 Task: Add a condition where "Hours since requester update Is Twenty" in unsolved tickets in your groups.
Action: Mouse moved to (154, 516)
Screenshot: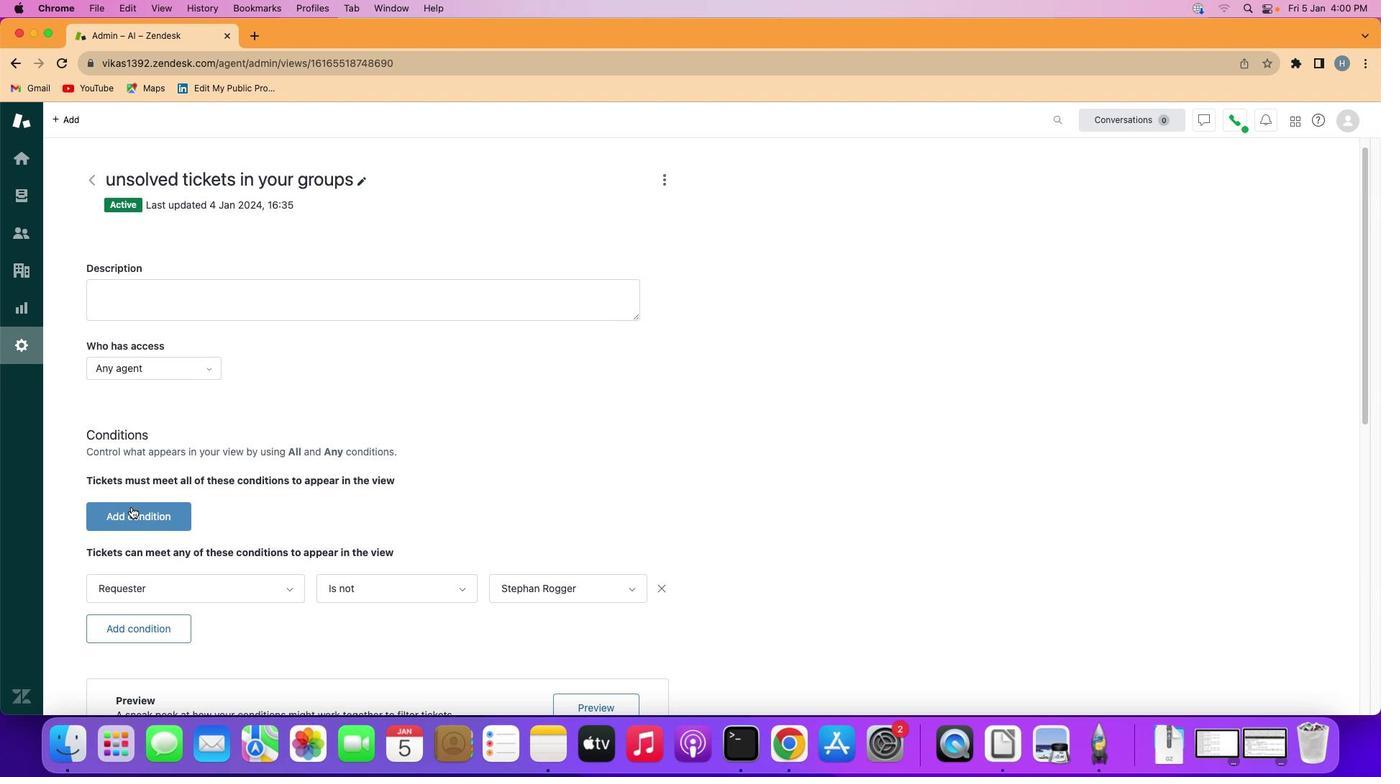 
Action: Mouse pressed left at (154, 516)
Screenshot: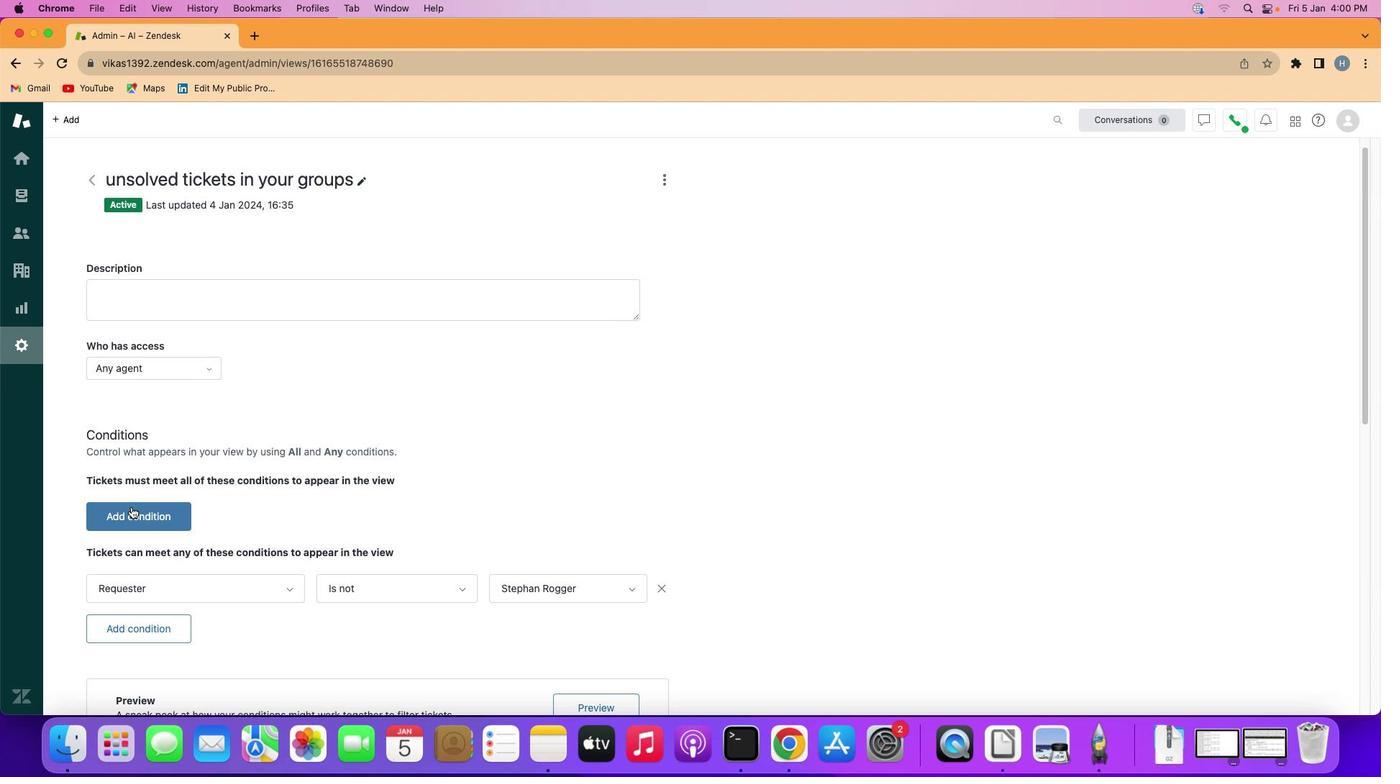 
Action: Mouse moved to (166, 518)
Screenshot: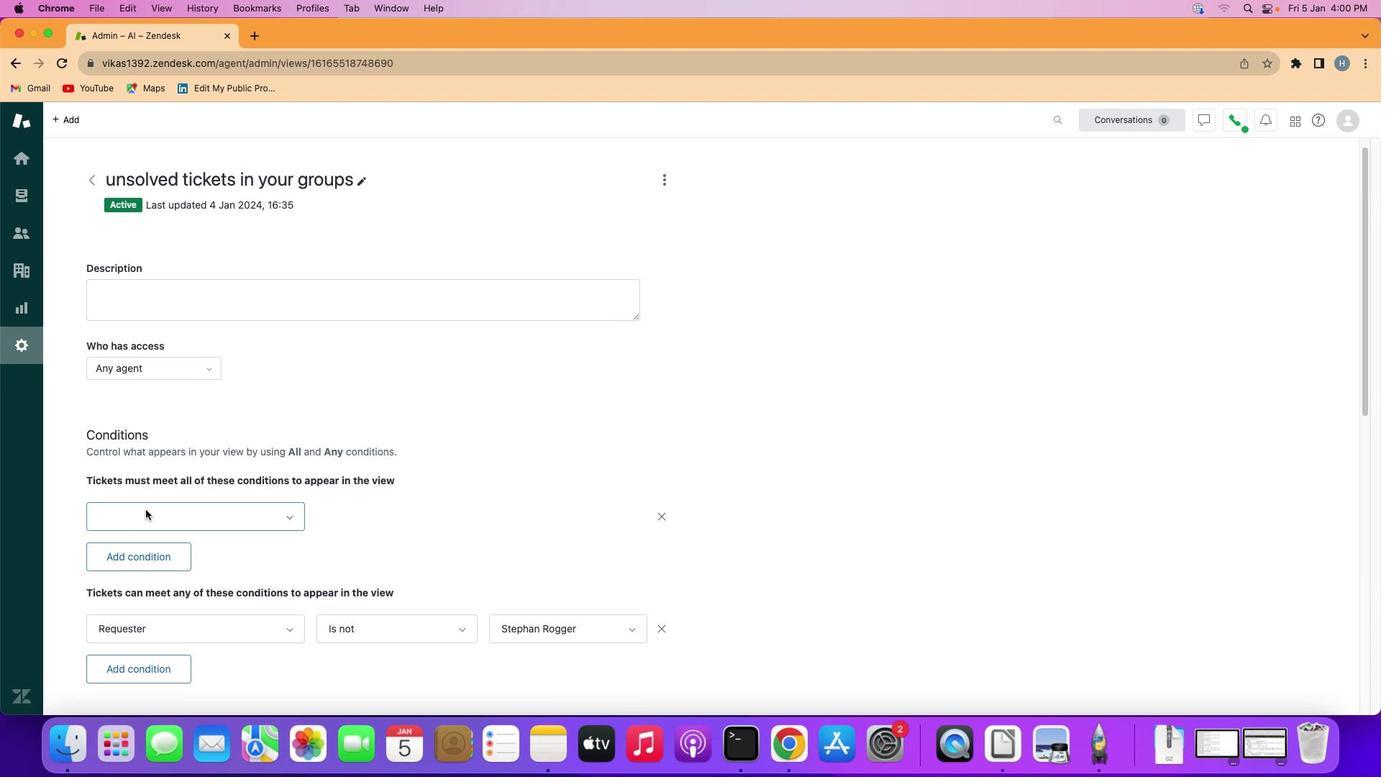 
Action: Mouse pressed left at (166, 518)
Screenshot: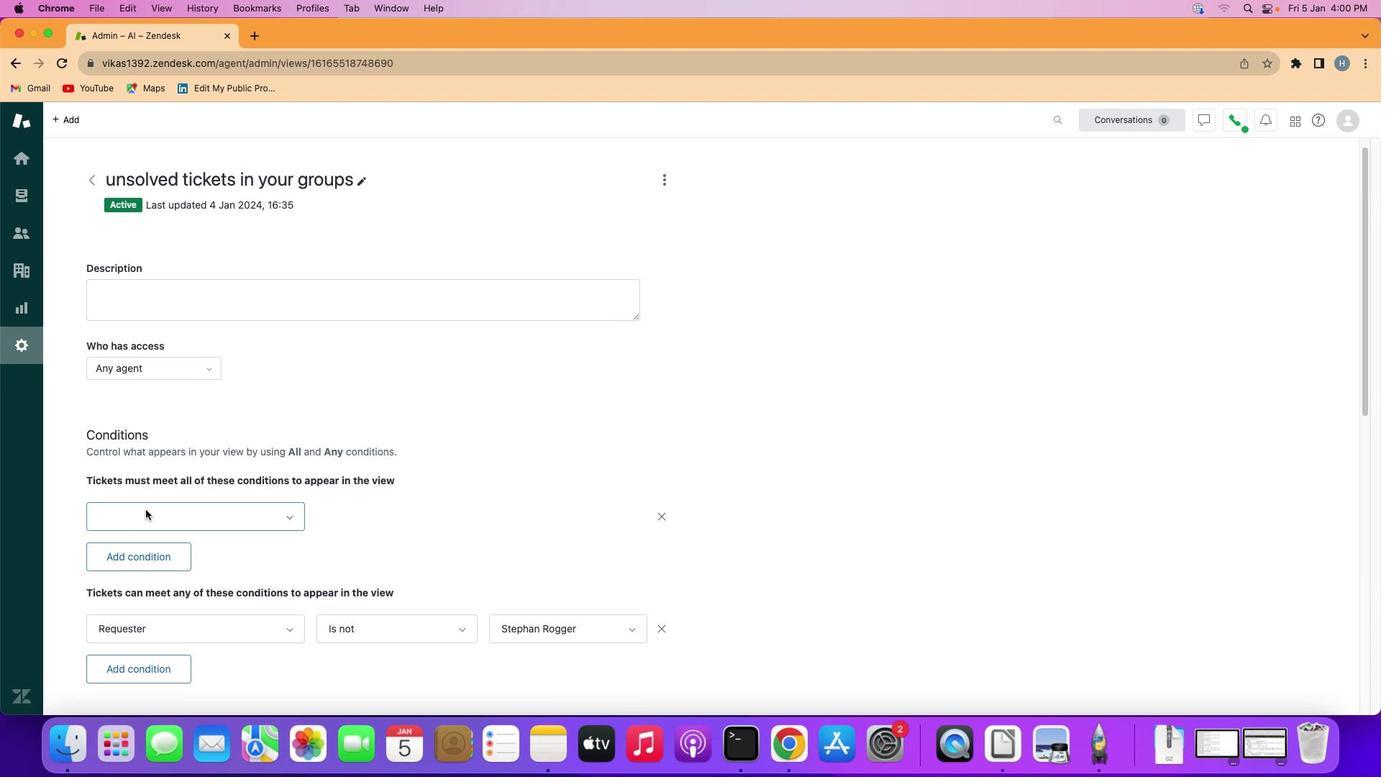 
Action: Mouse moved to (220, 390)
Screenshot: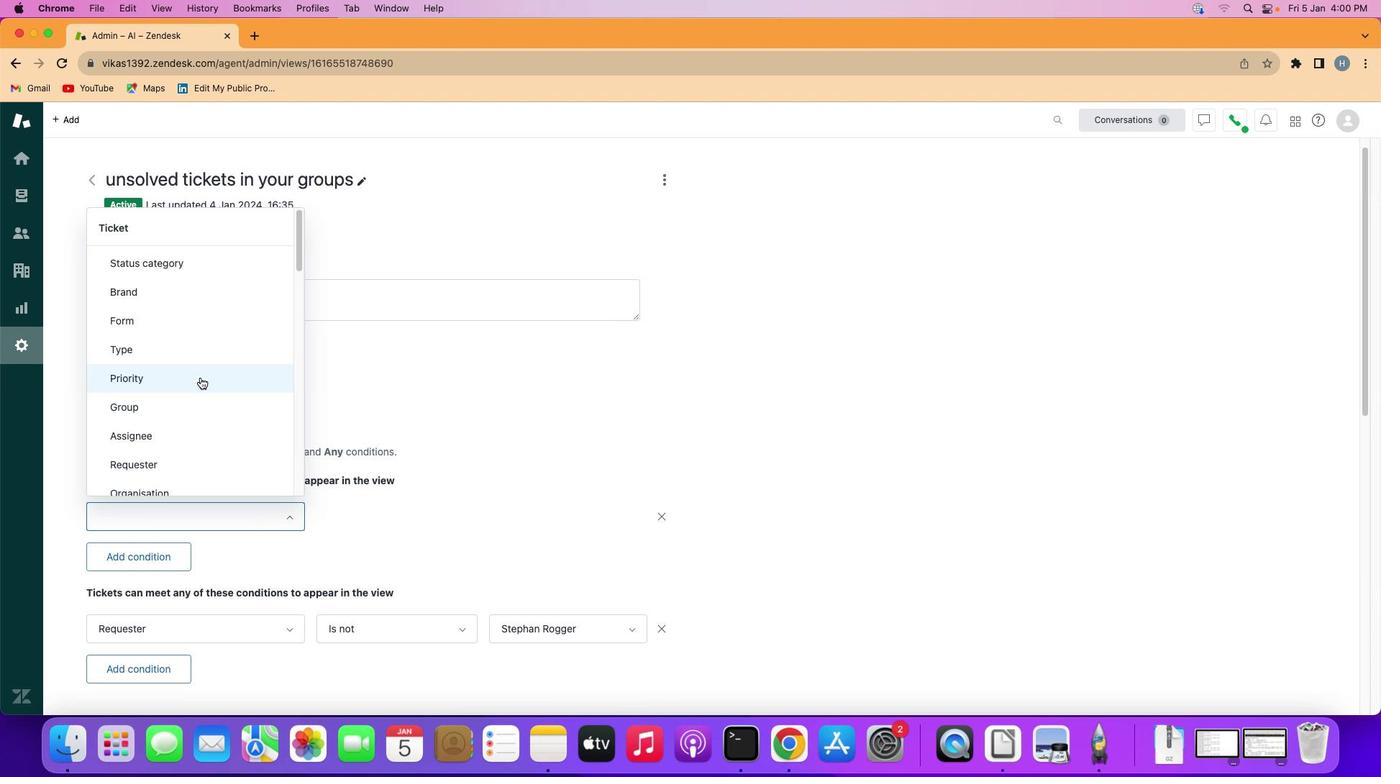 
Action: Mouse scrolled (220, 390) with delta (28, 23)
Screenshot: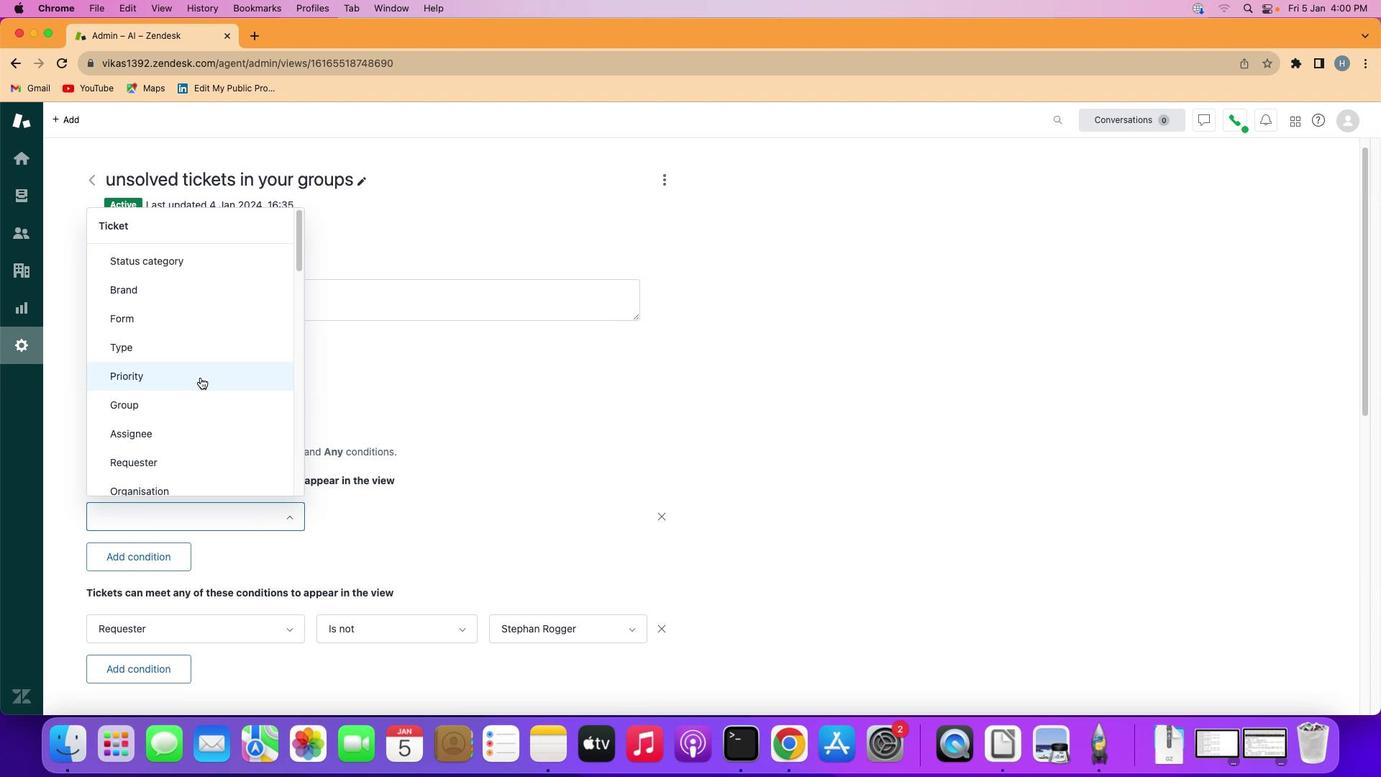 
Action: Mouse scrolled (220, 390) with delta (28, 24)
Screenshot: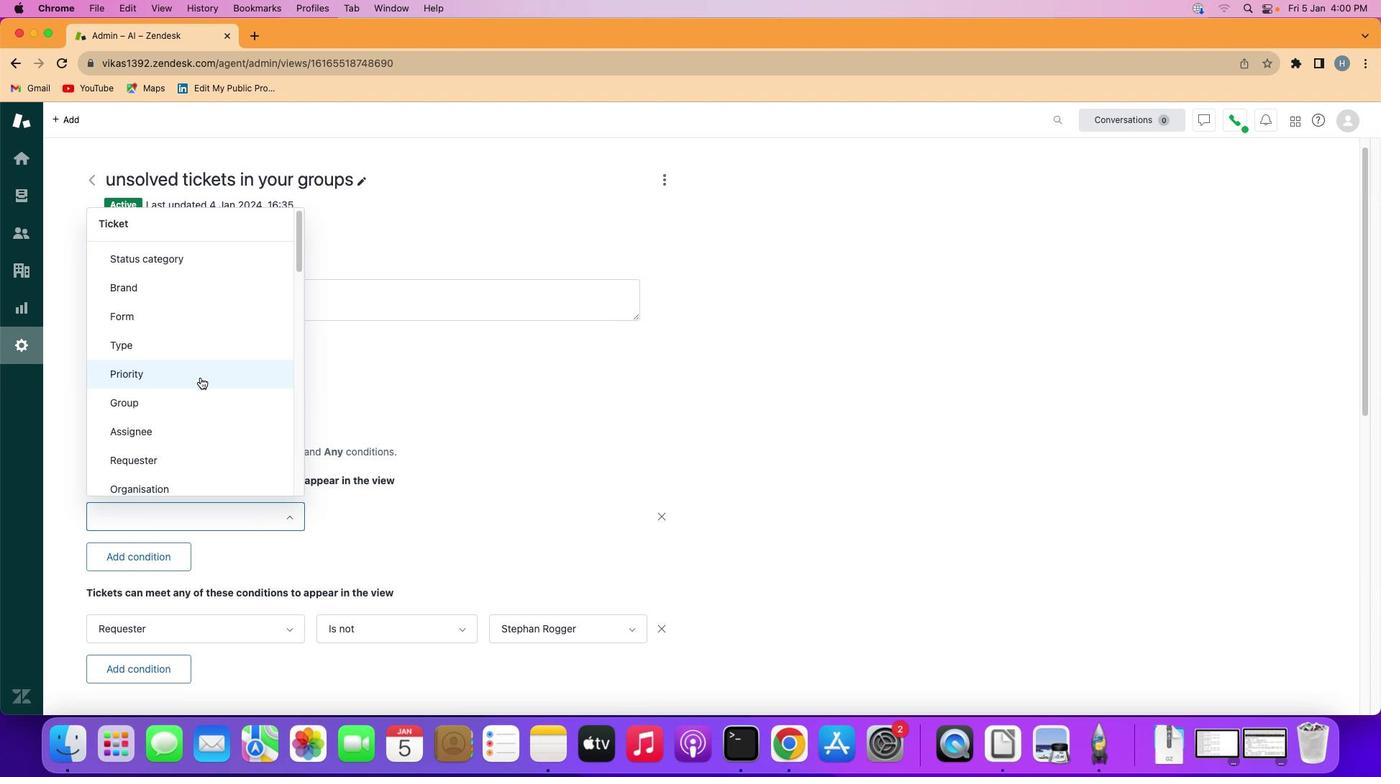 
Action: Mouse scrolled (220, 390) with delta (28, 22)
Screenshot: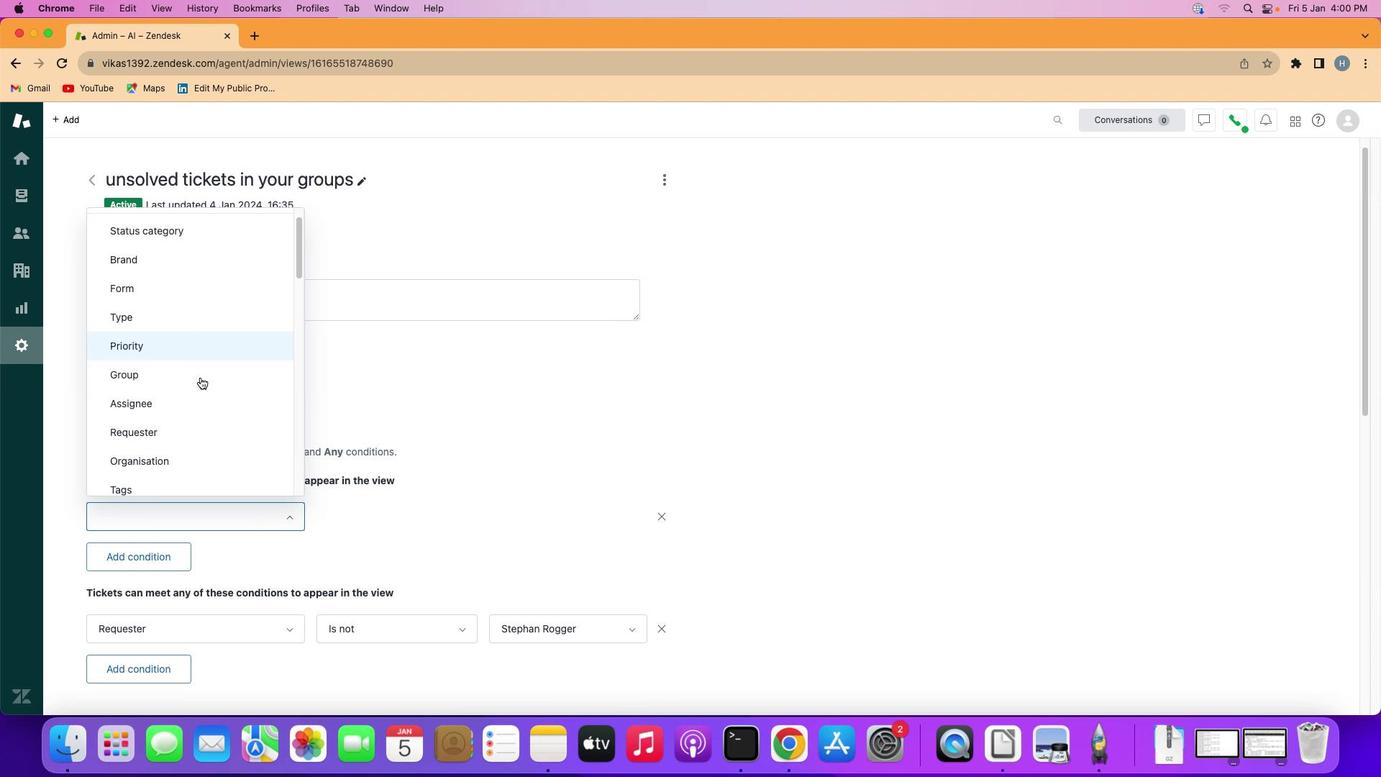 
Action: Mouse scrolled (220, 390) with delta (28, 23)
Screenshot: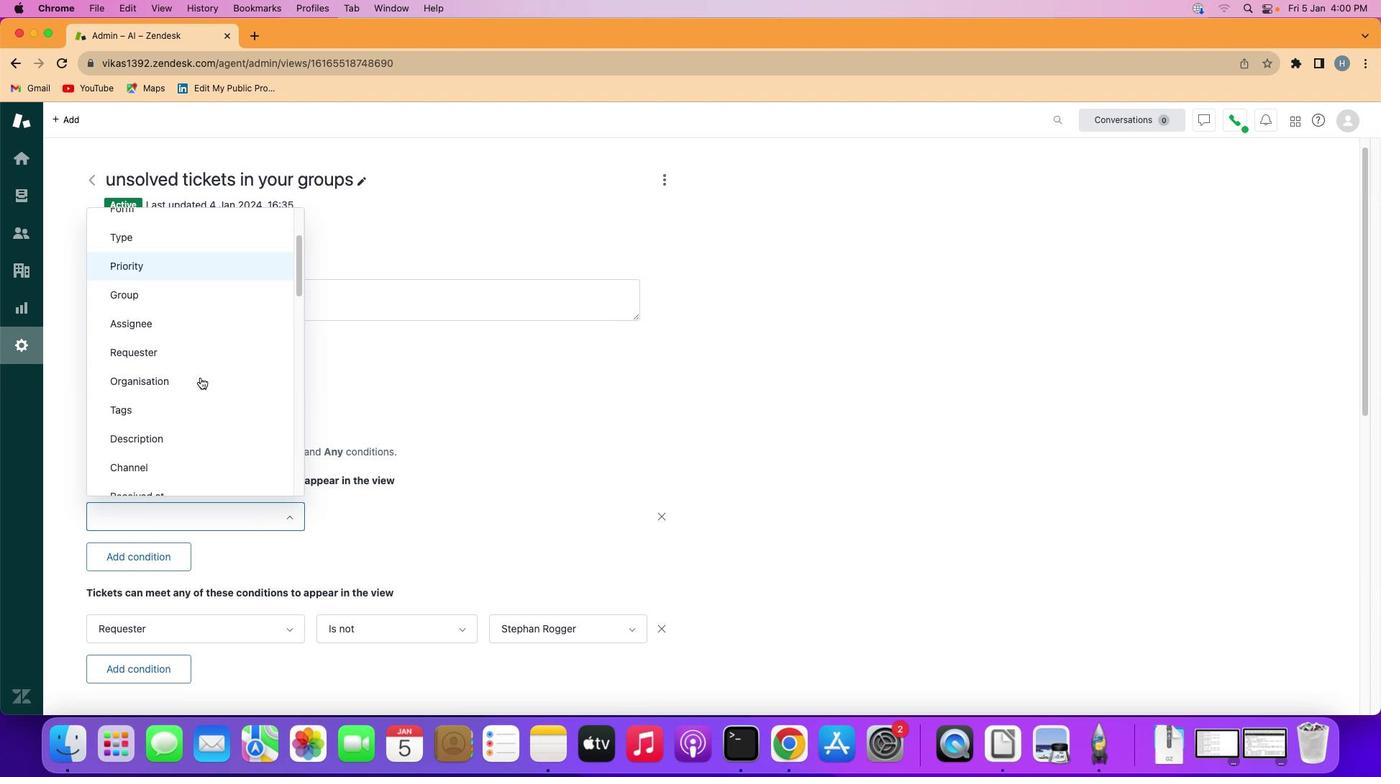 
Action: Mouse scrolled (220, 390) with delta (28, 20)
Screenshot: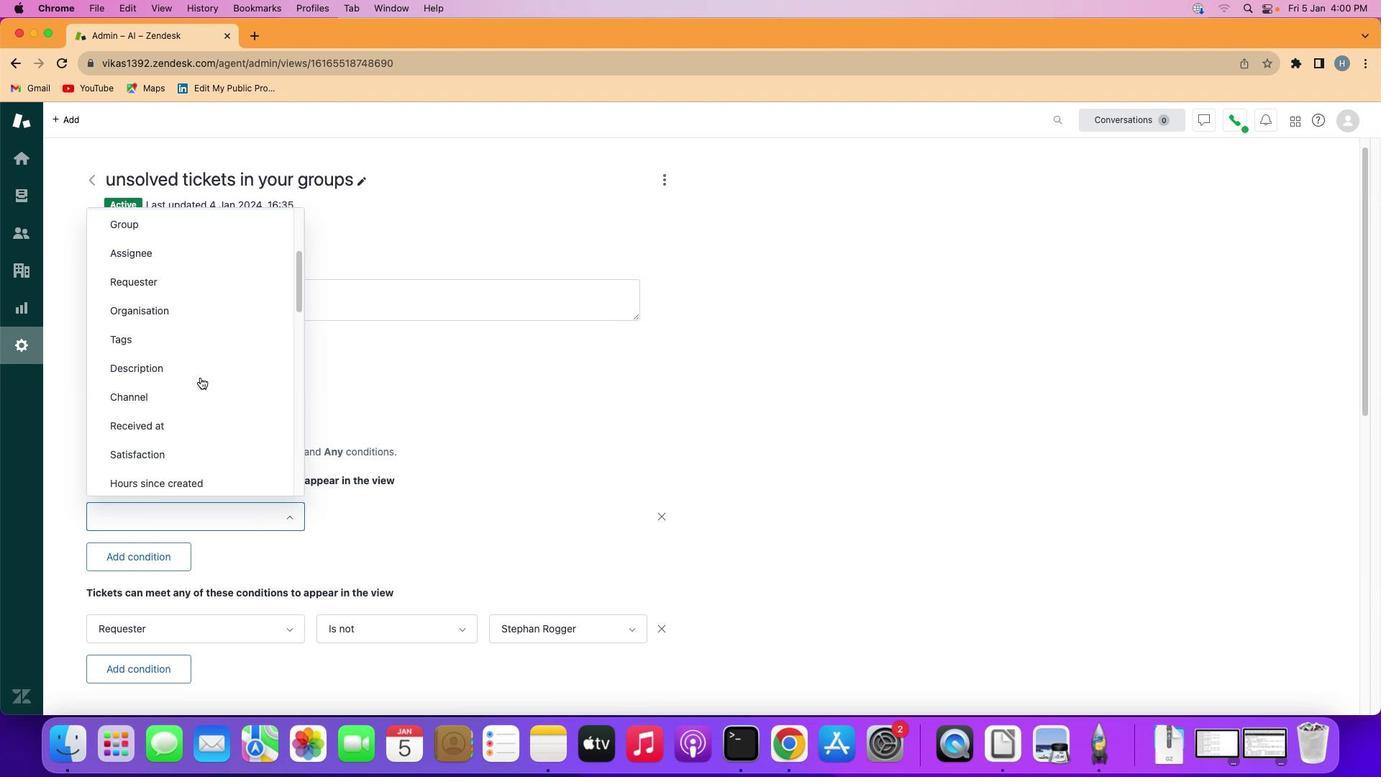 
Action: Mouse scrolled (220, 390) with delta (28, 20)
Screenshot: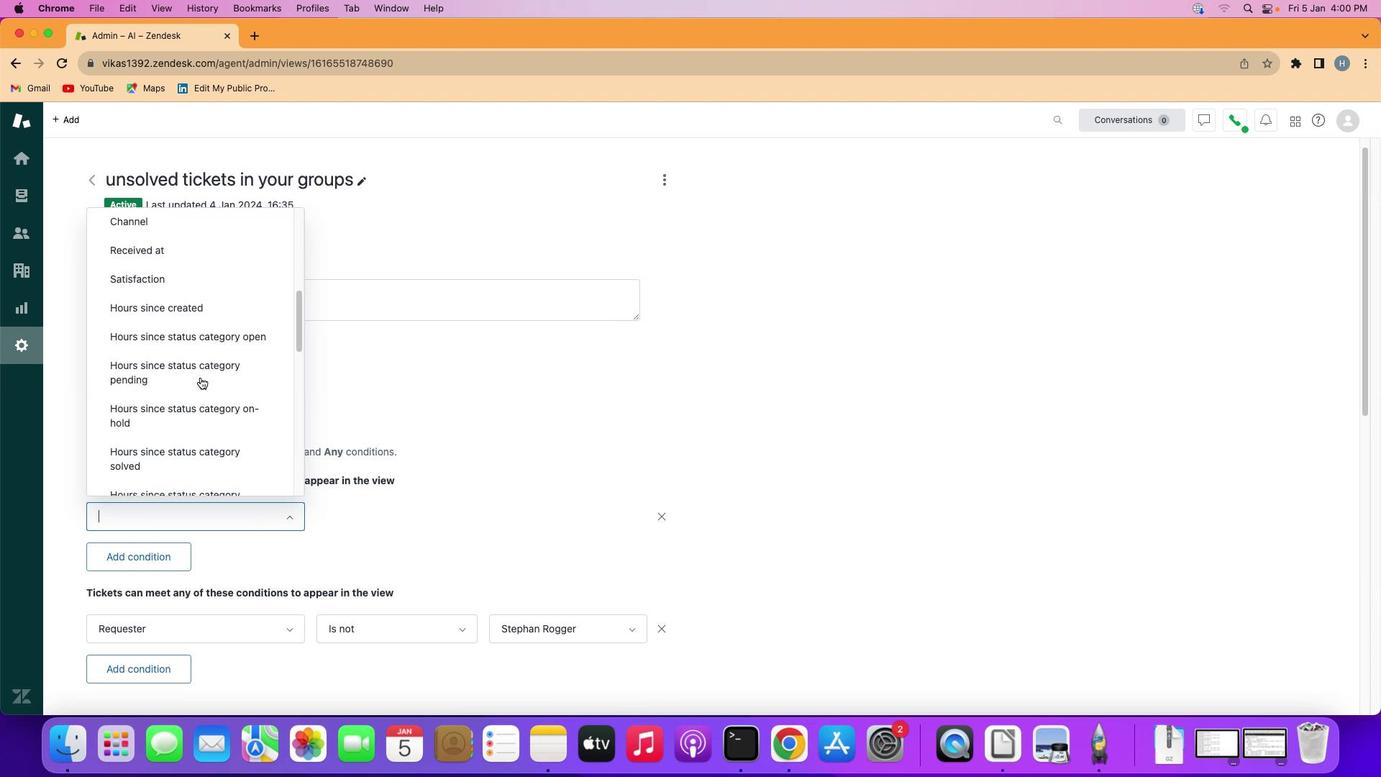 
Action: Mouse moved to (221, 391)
Screenshot: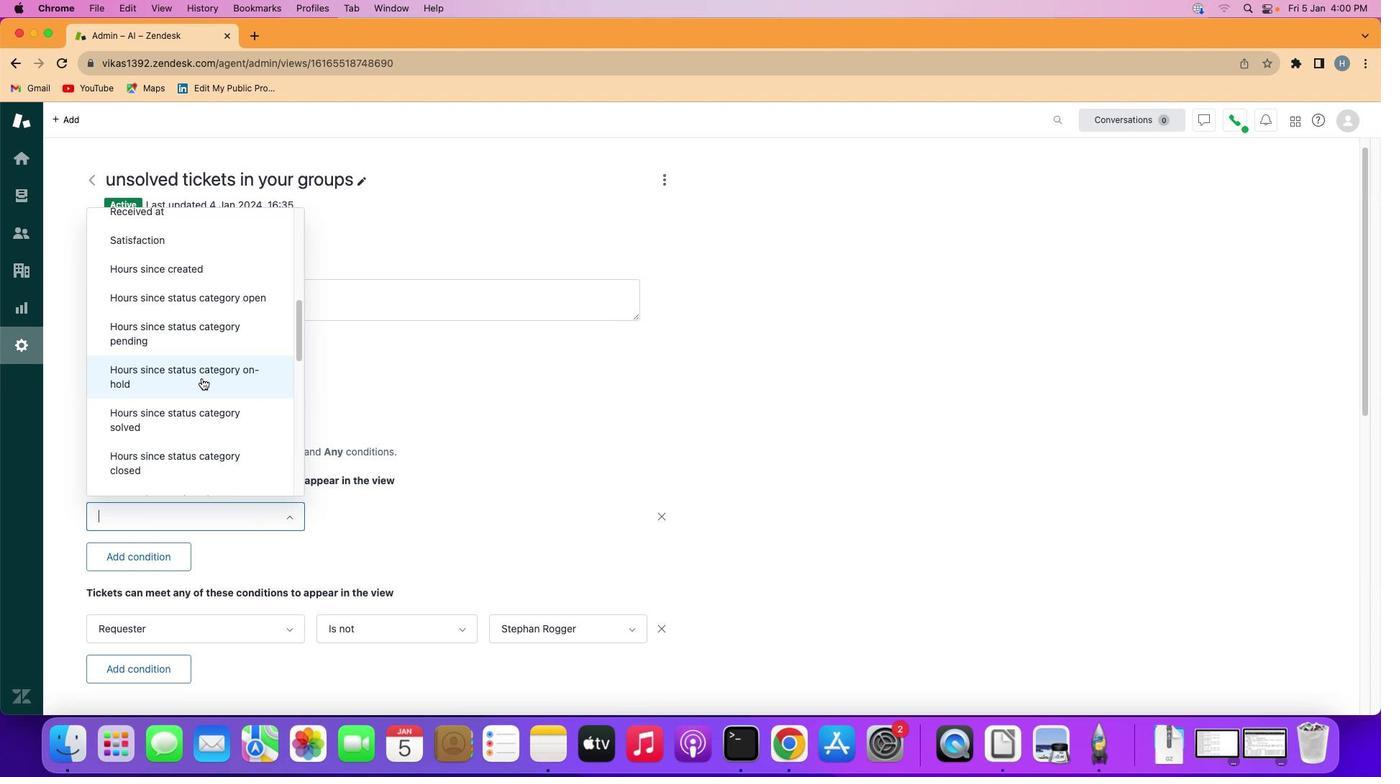 
Action: Mouse scrolled (221, 391) with delta (28, 23)
Screenshot: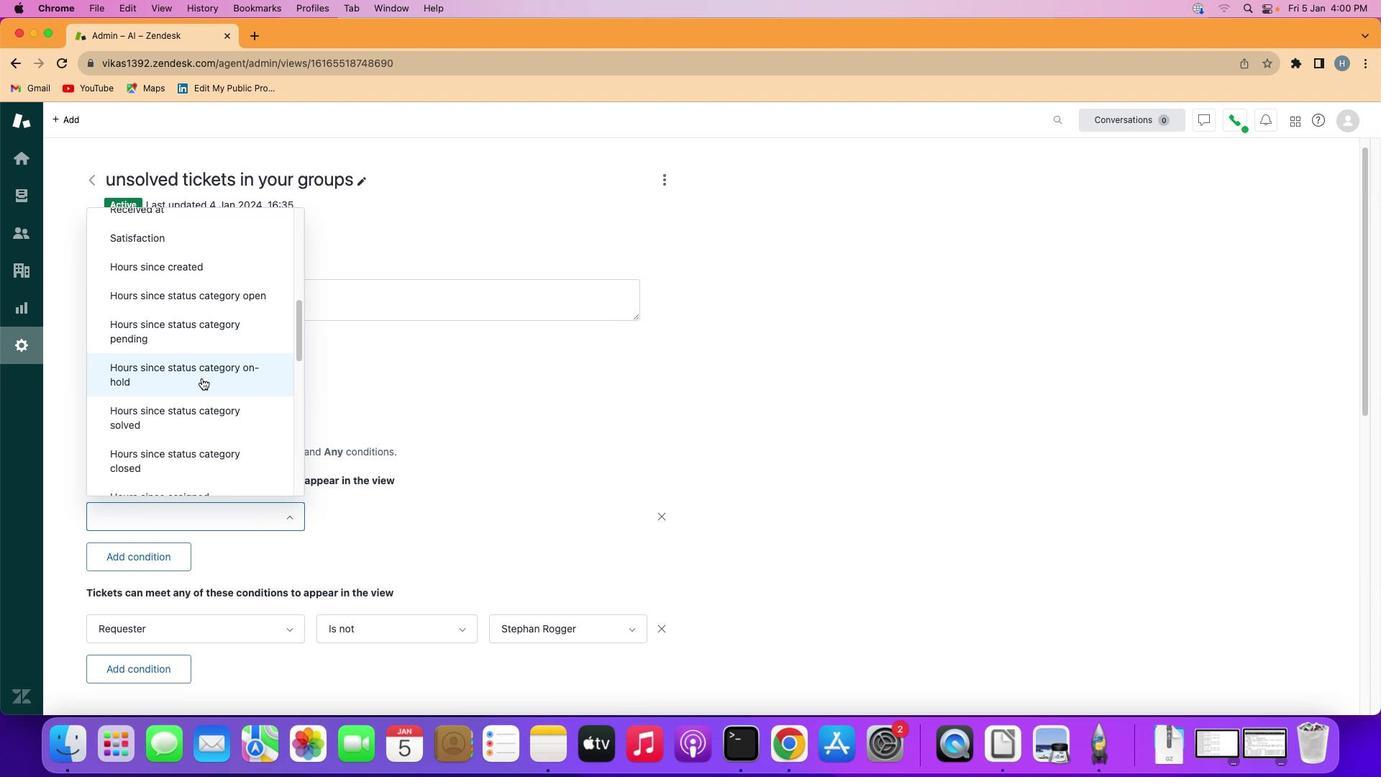 
Action: Mouse scrolled (221, 391) with delta (28, 23)
Screenshot: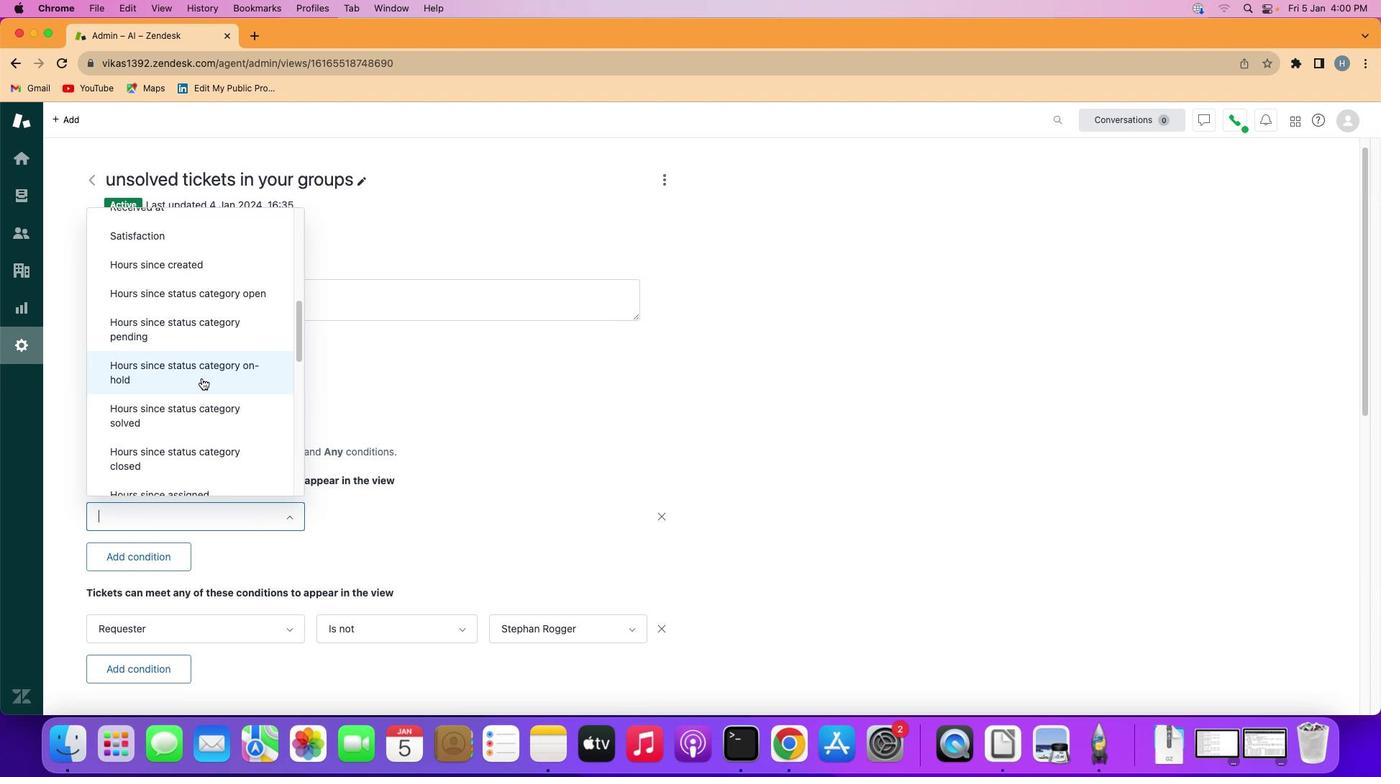 
Action: Mouse scrolled (221, 391) with delta (28, 23)
Screenshot: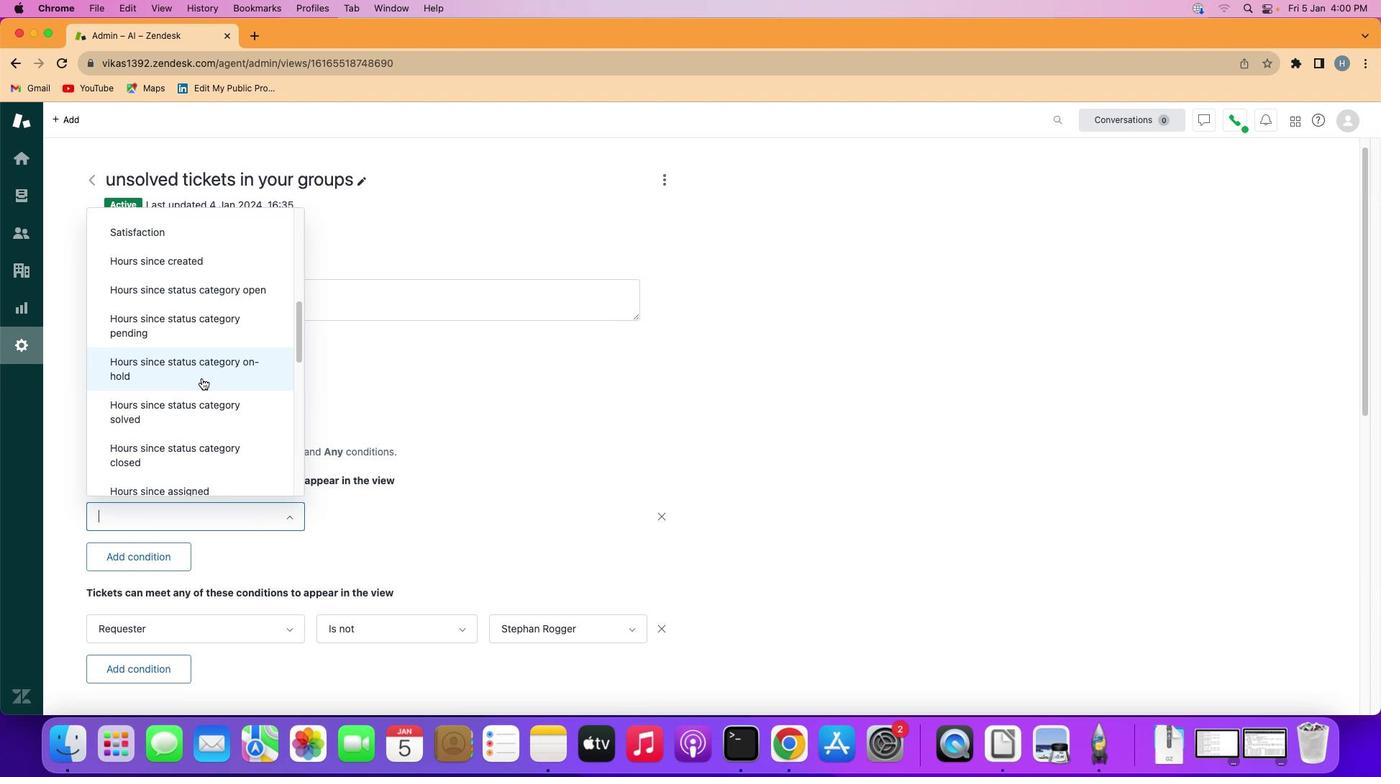 
Action: Mouse scrolled (221, 391) with delta (28, 23)
Screenshot: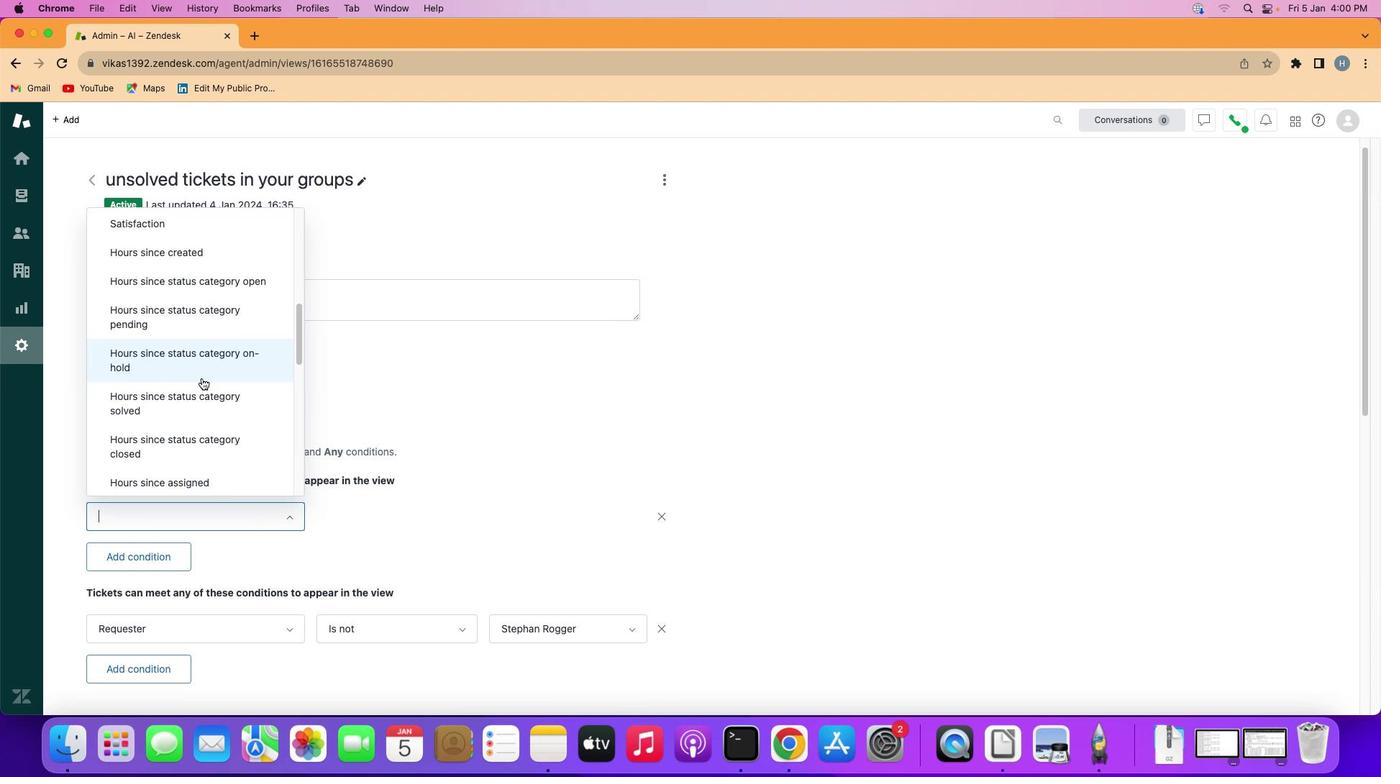 
Action: Mouse moved to (222, 392)
Screenshot: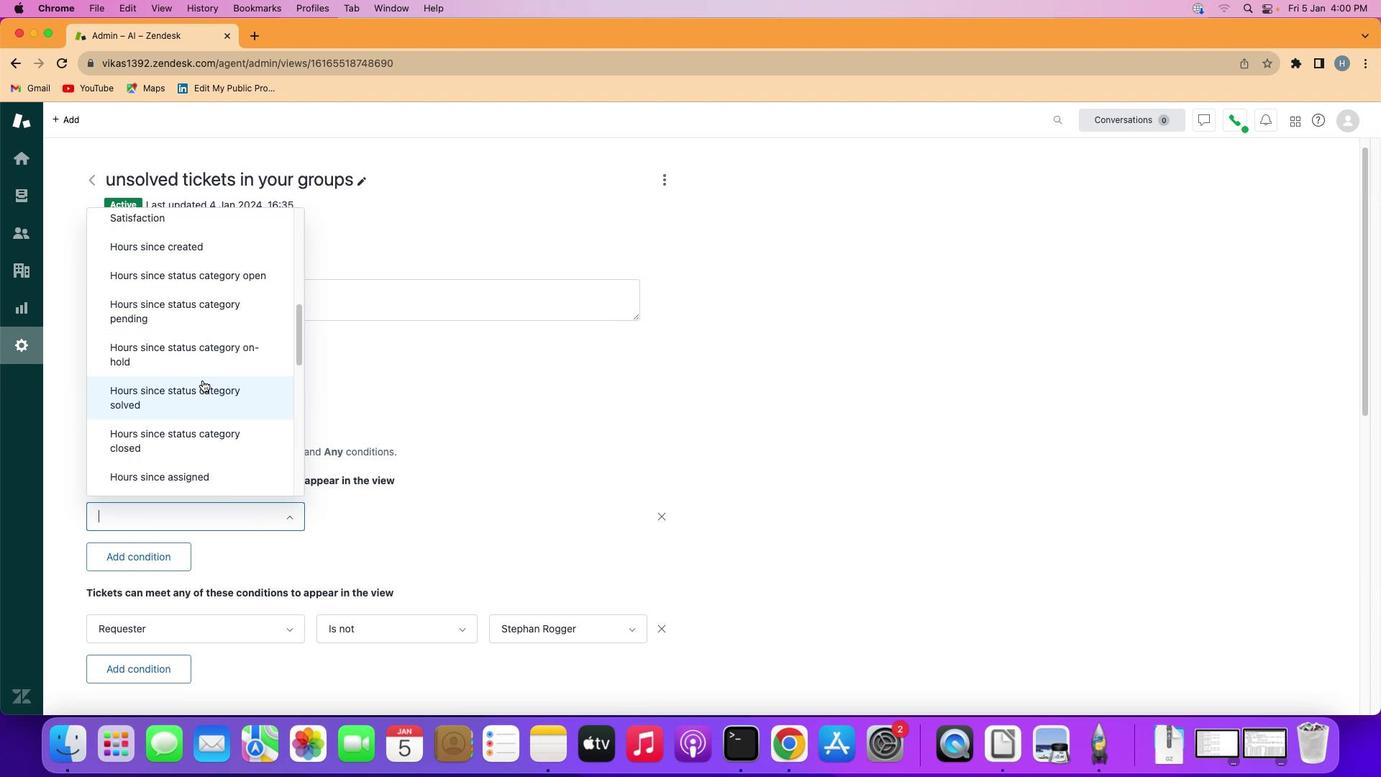 
Action: Mouse scrolled (222, 392) with delta (28, 23)
Screenshot: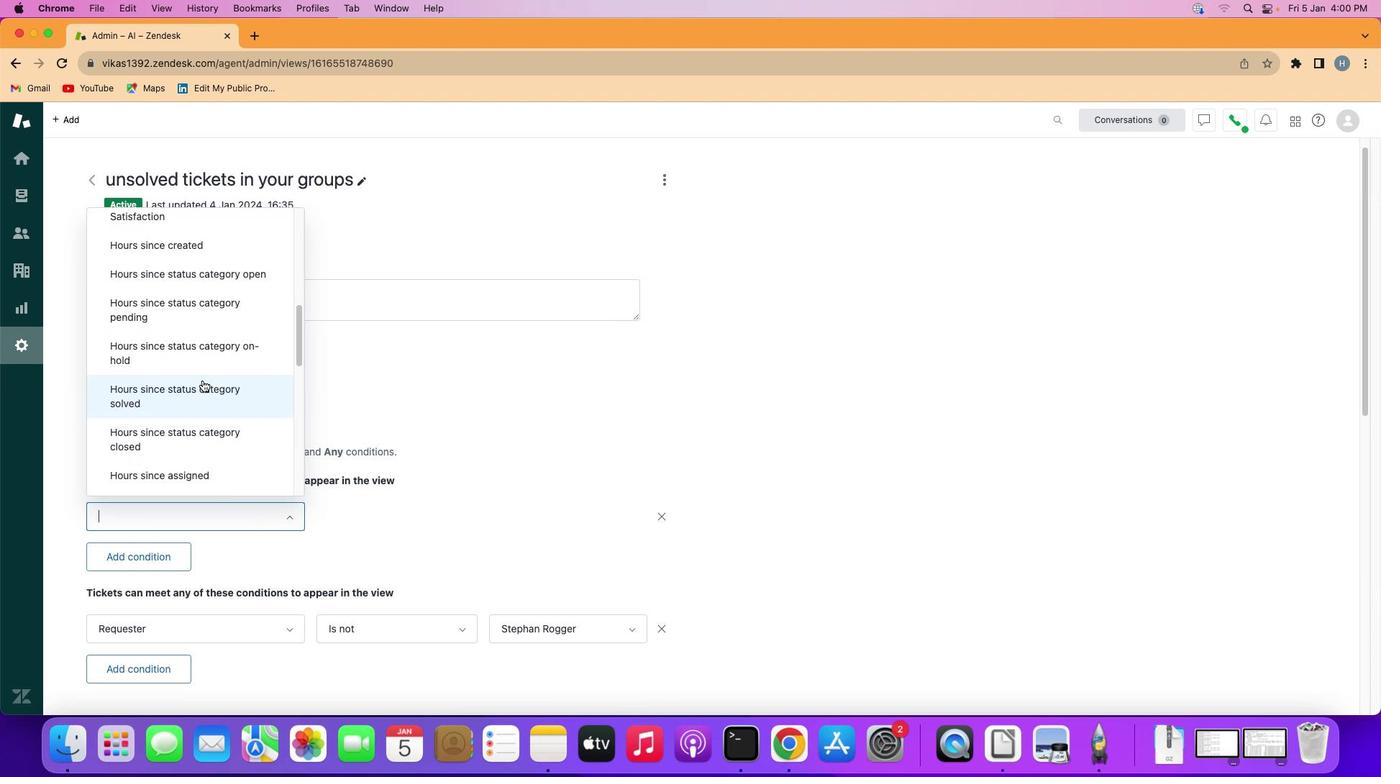 
Action: Mouse scrolled (222, 392) with delta (28, 23)
Screenshot: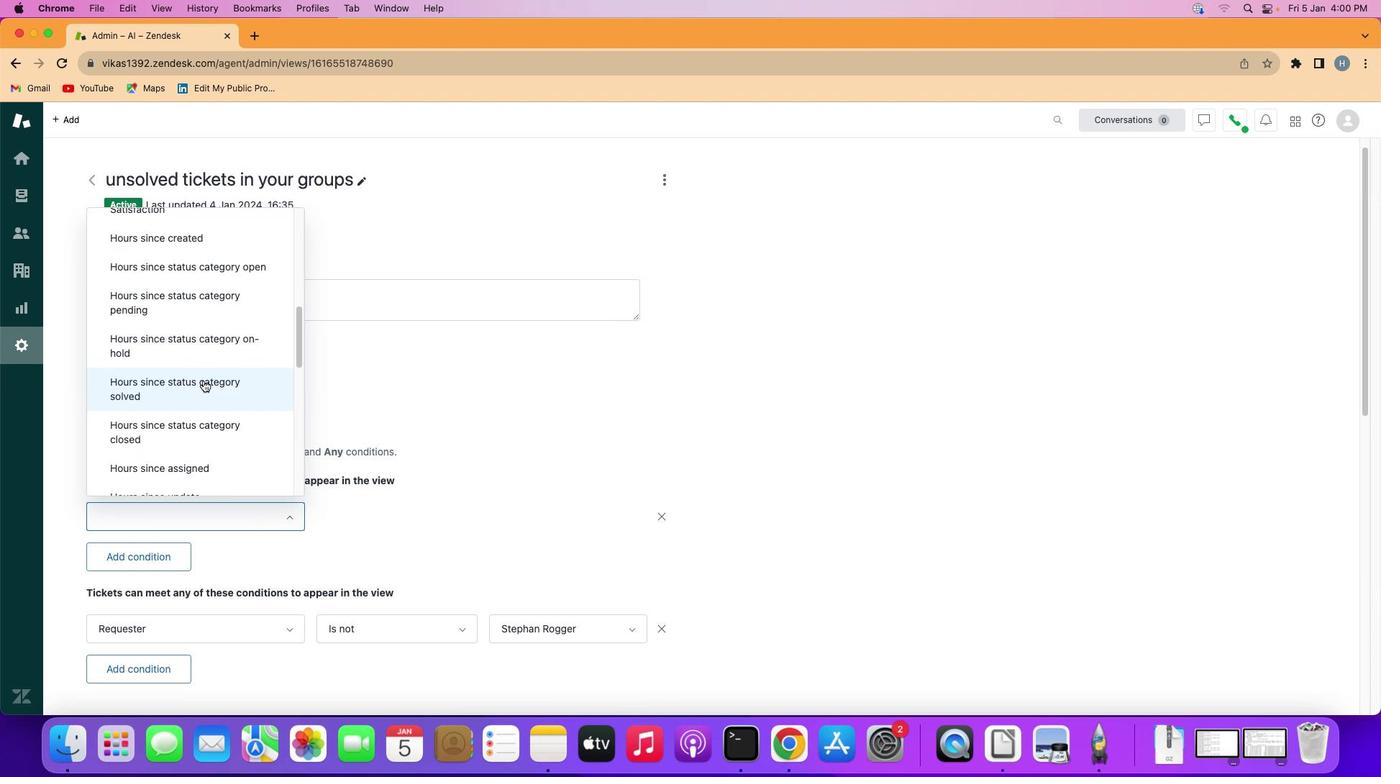 
Action: Mouse scrolled (222, 392) with delta (28, 23)
Screenshot: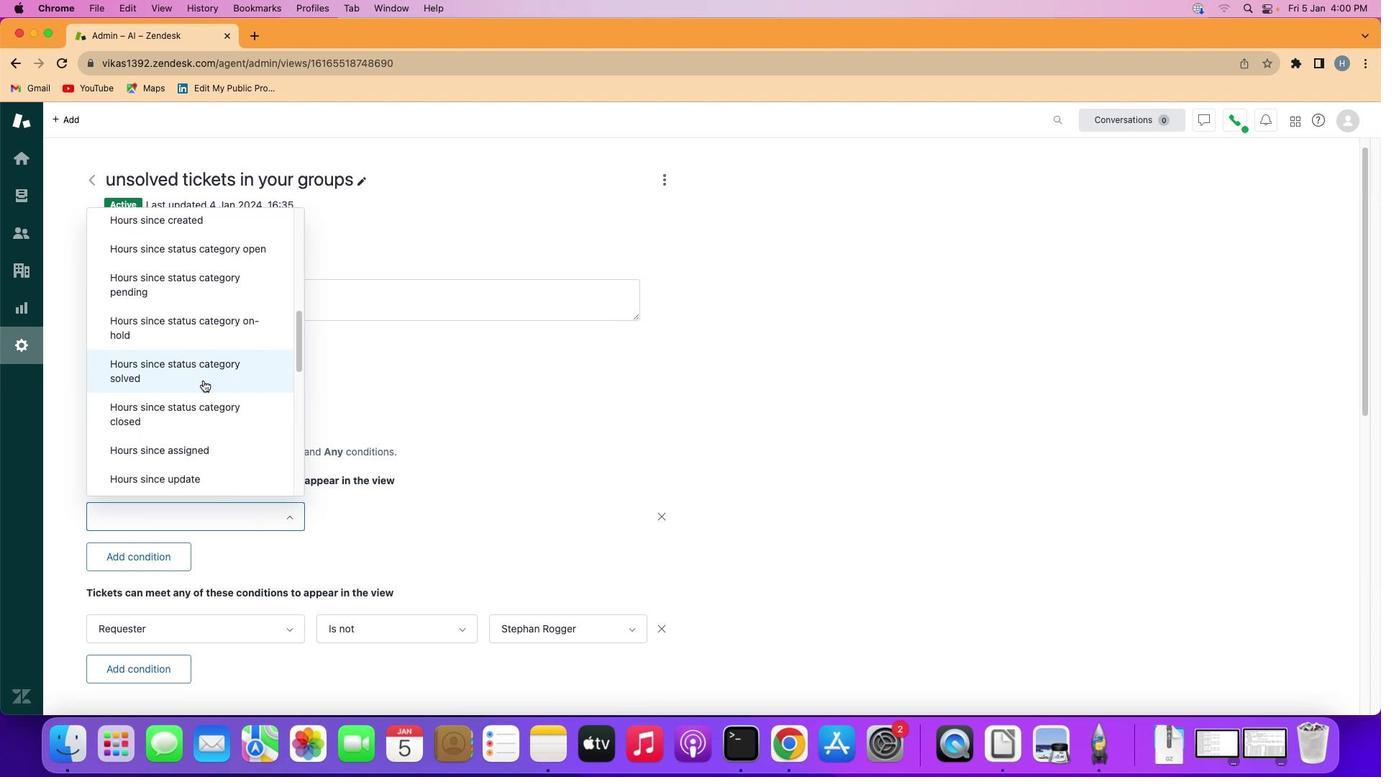 
Action: Mouse moved to (222, 392)
Screenshot: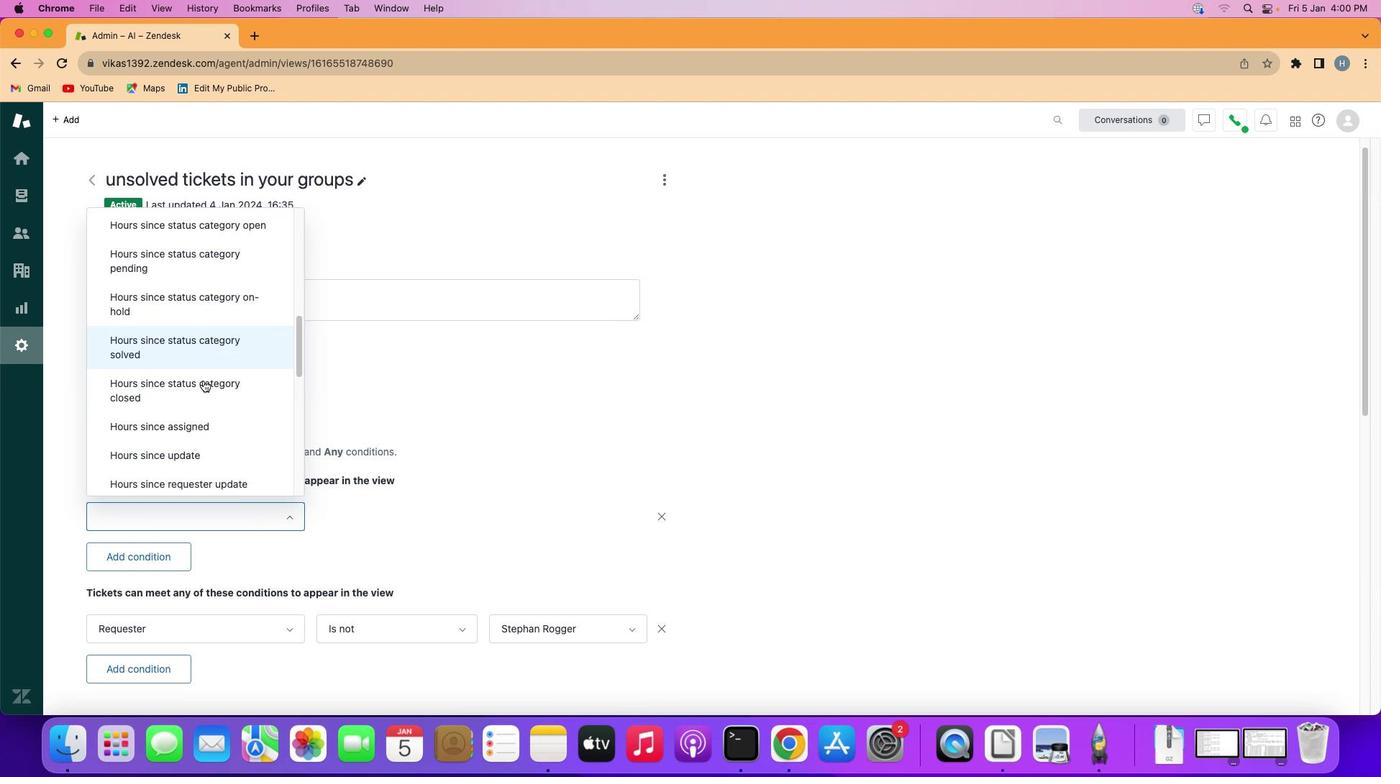 
Action: Mouse scrolled (222, 392) with delta (28, 23)
Screenshot: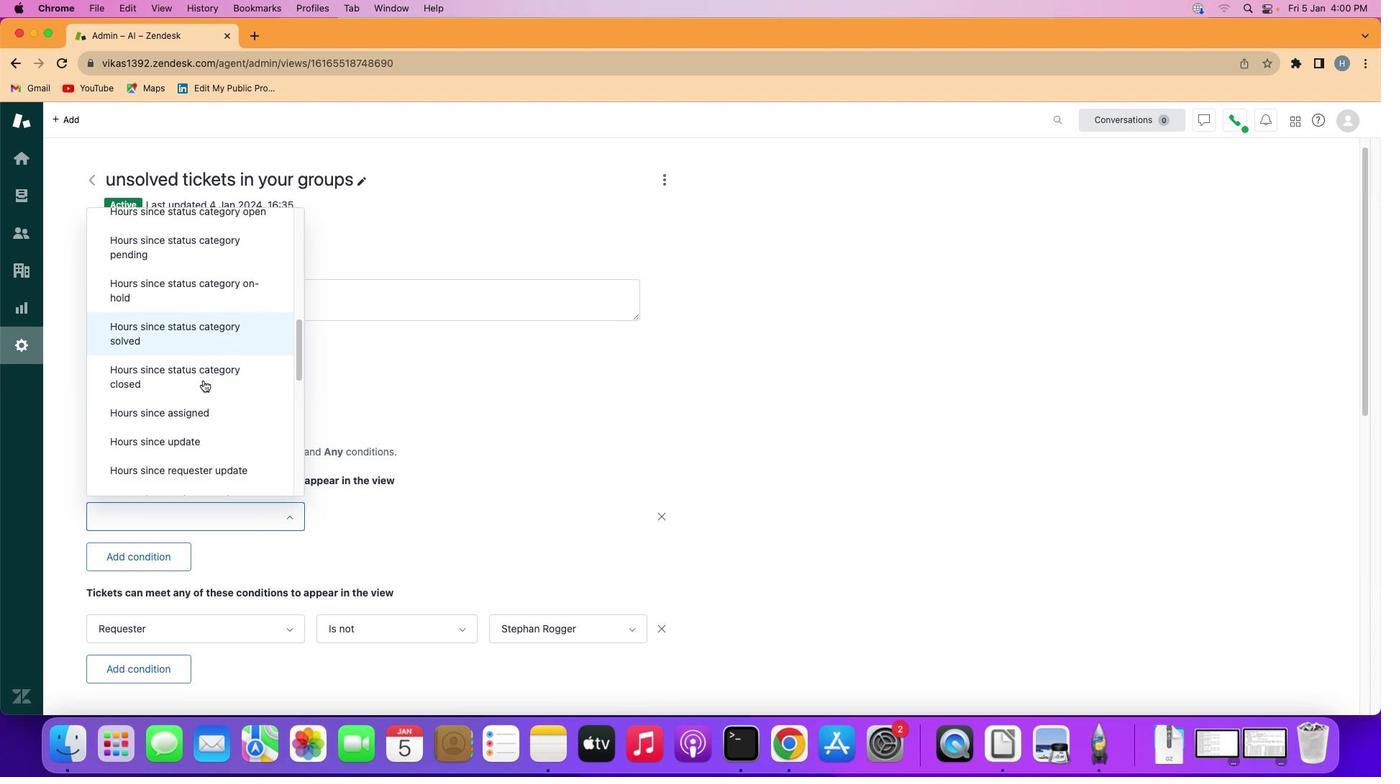 
Action: Mouse scrolled (222, 392) with delta (28, 23)
Screenshot: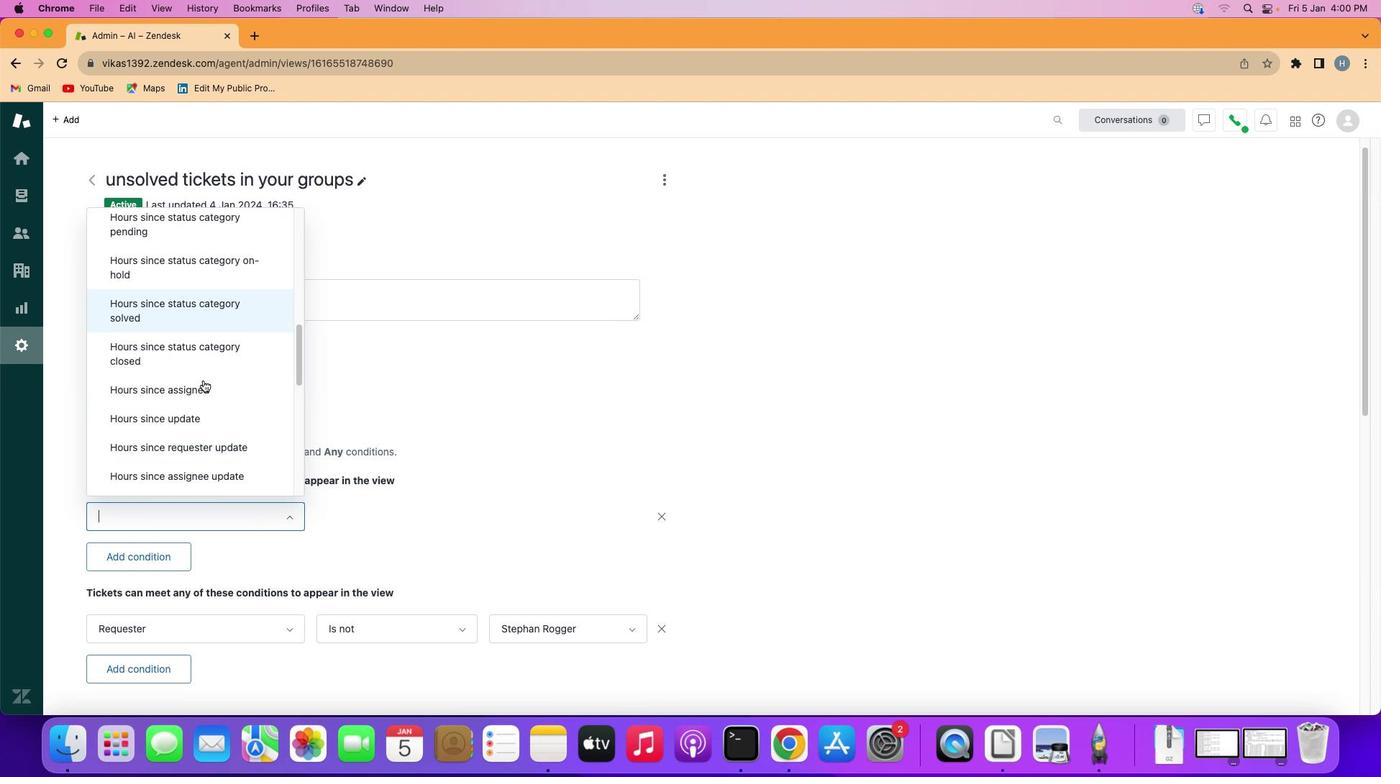 
Action: Mouse scrolled (222, 392) with delta (28, 23)
Screenshot: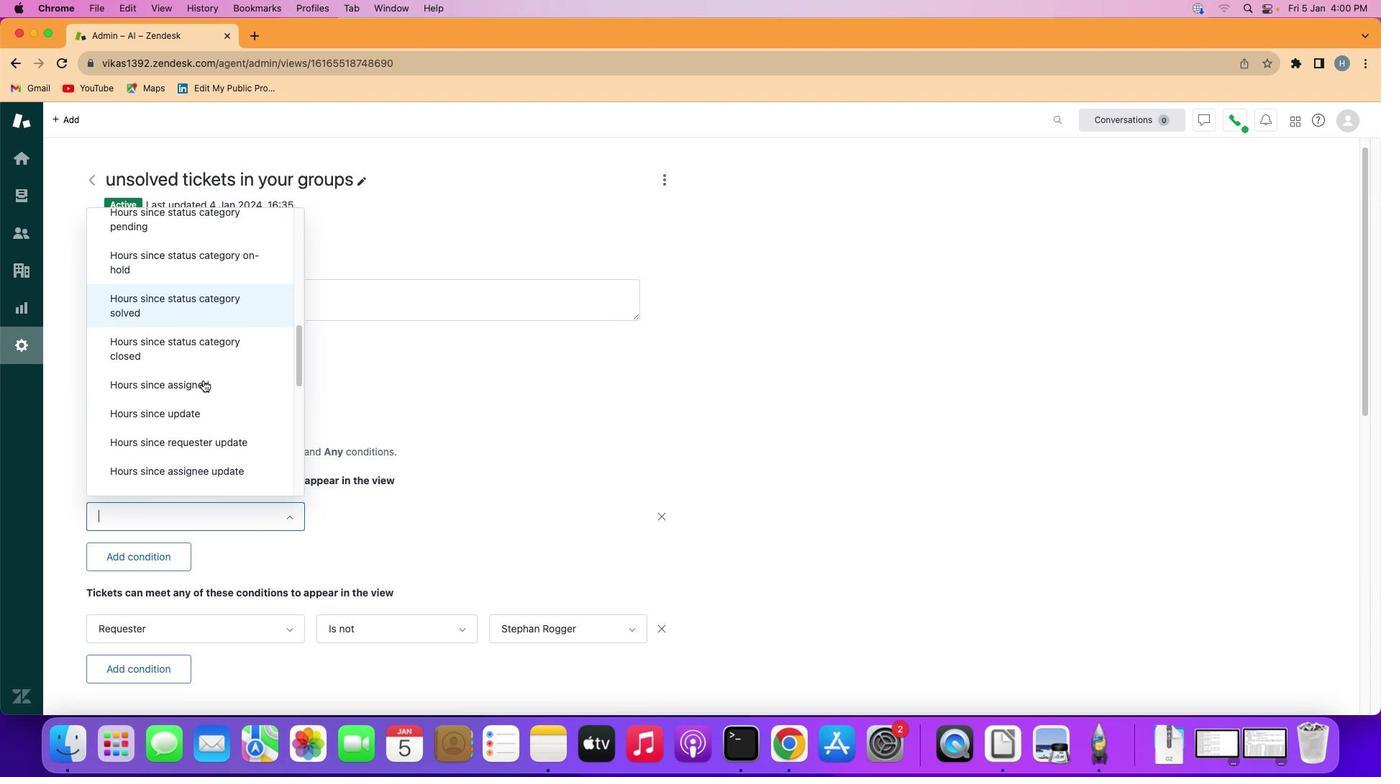 
Action: Mouse moved to (236, 446)
Screenshot: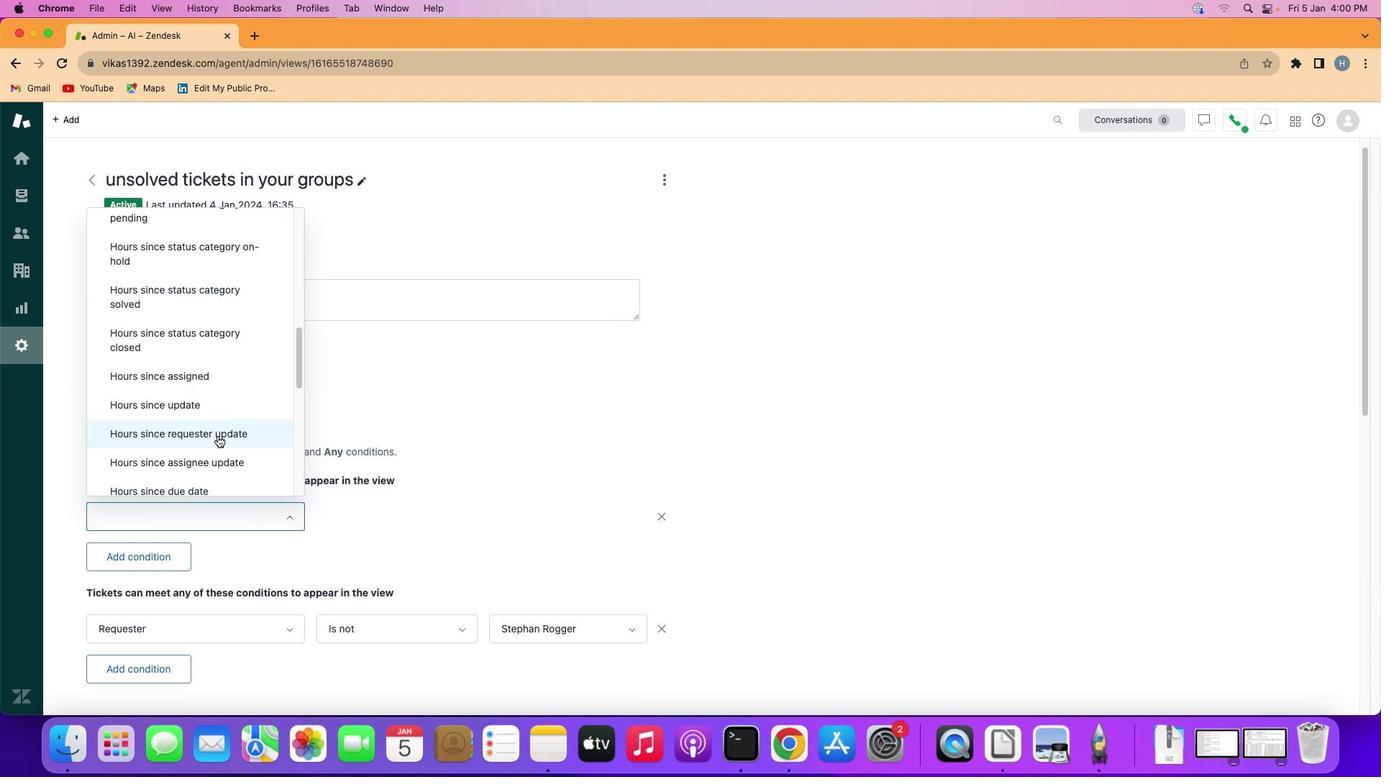 
Action: Mouse pressed left at (236, 446)
Screenshot: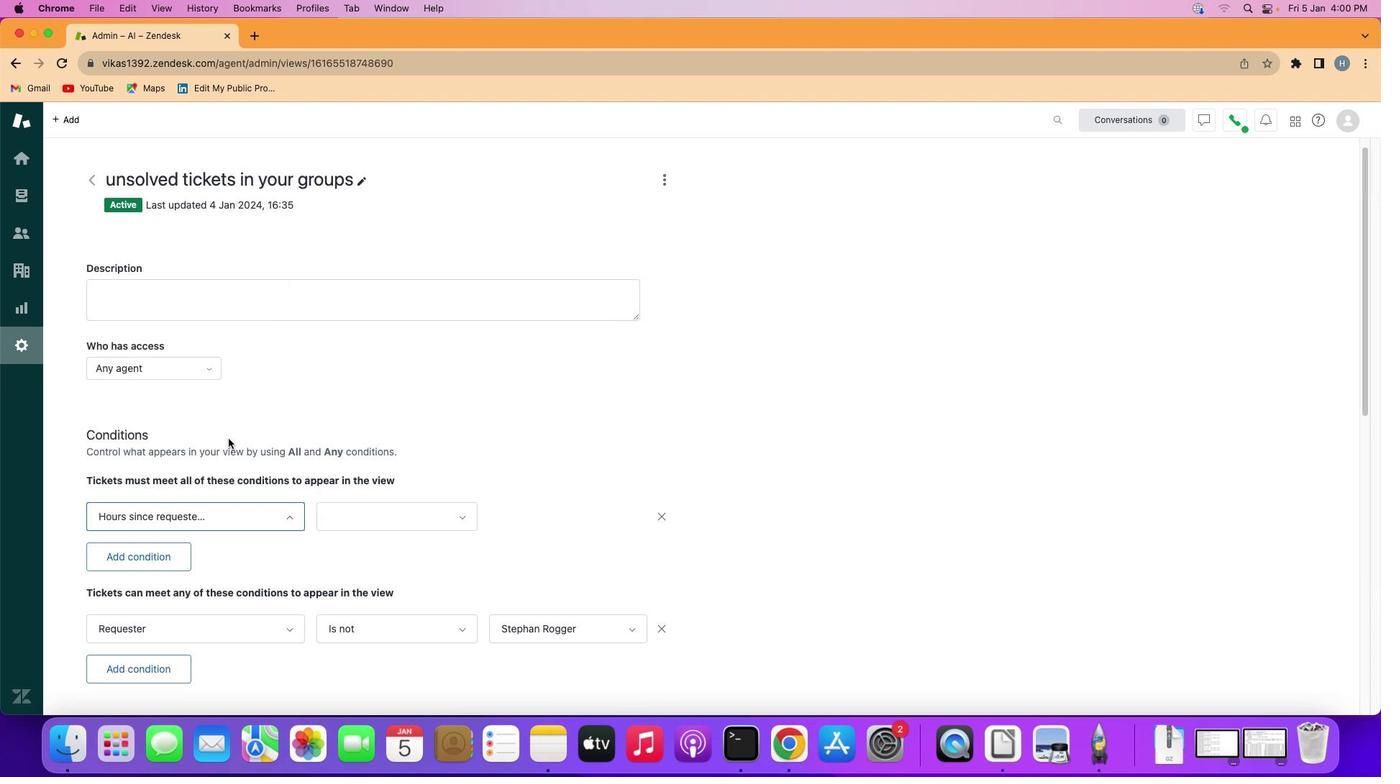 
Action: Mouse moved to (418, 520)
Screenshot: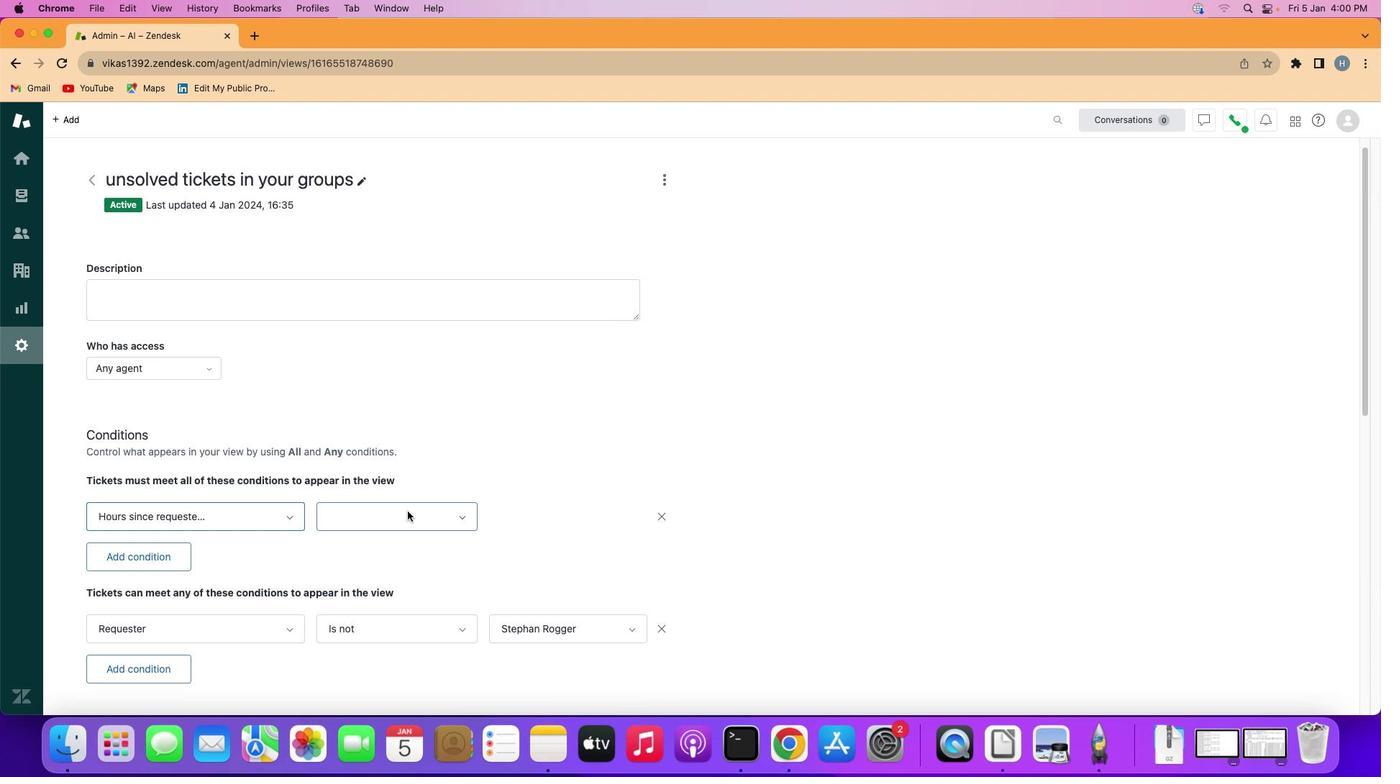 
Action: Mouse pressed left at (418, 520)
Screenshot: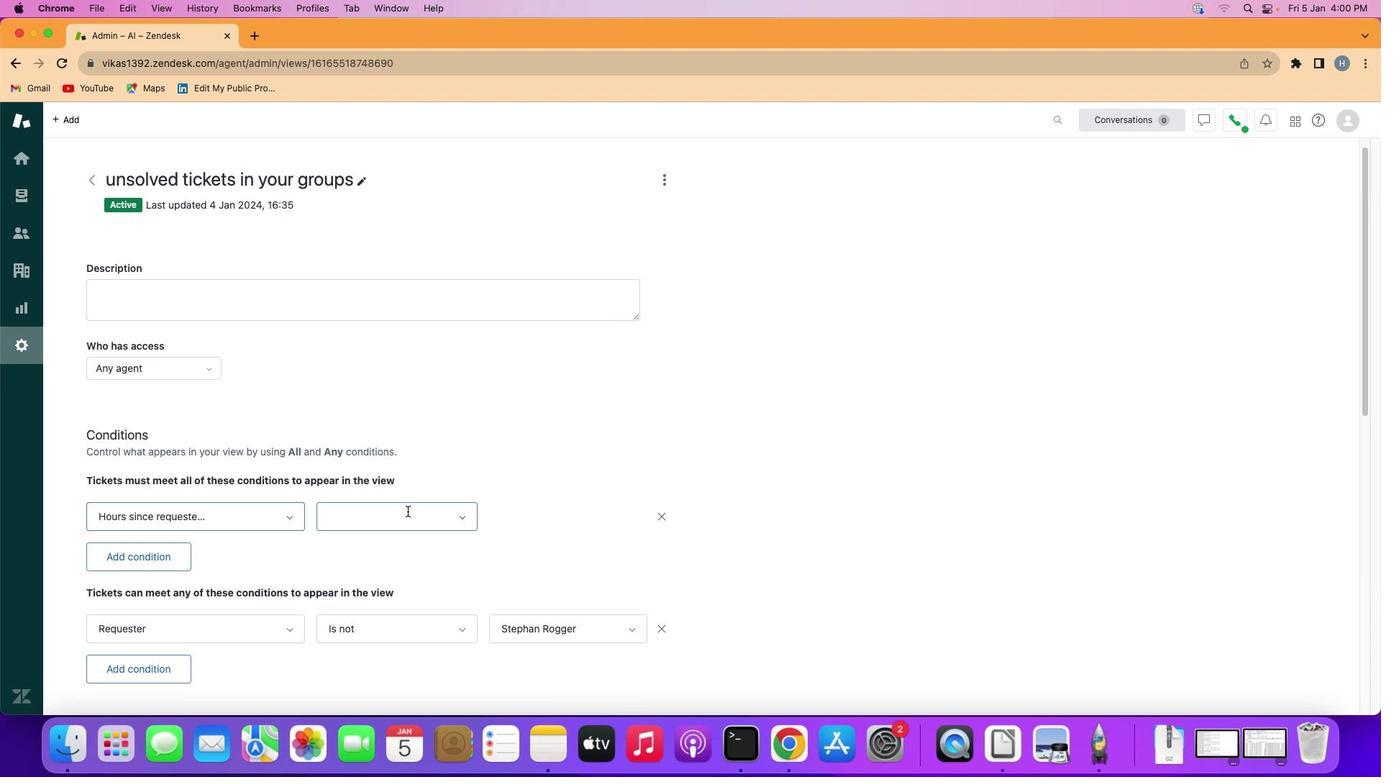 
Action: Mouse moved to (409, 616)
Screenshot: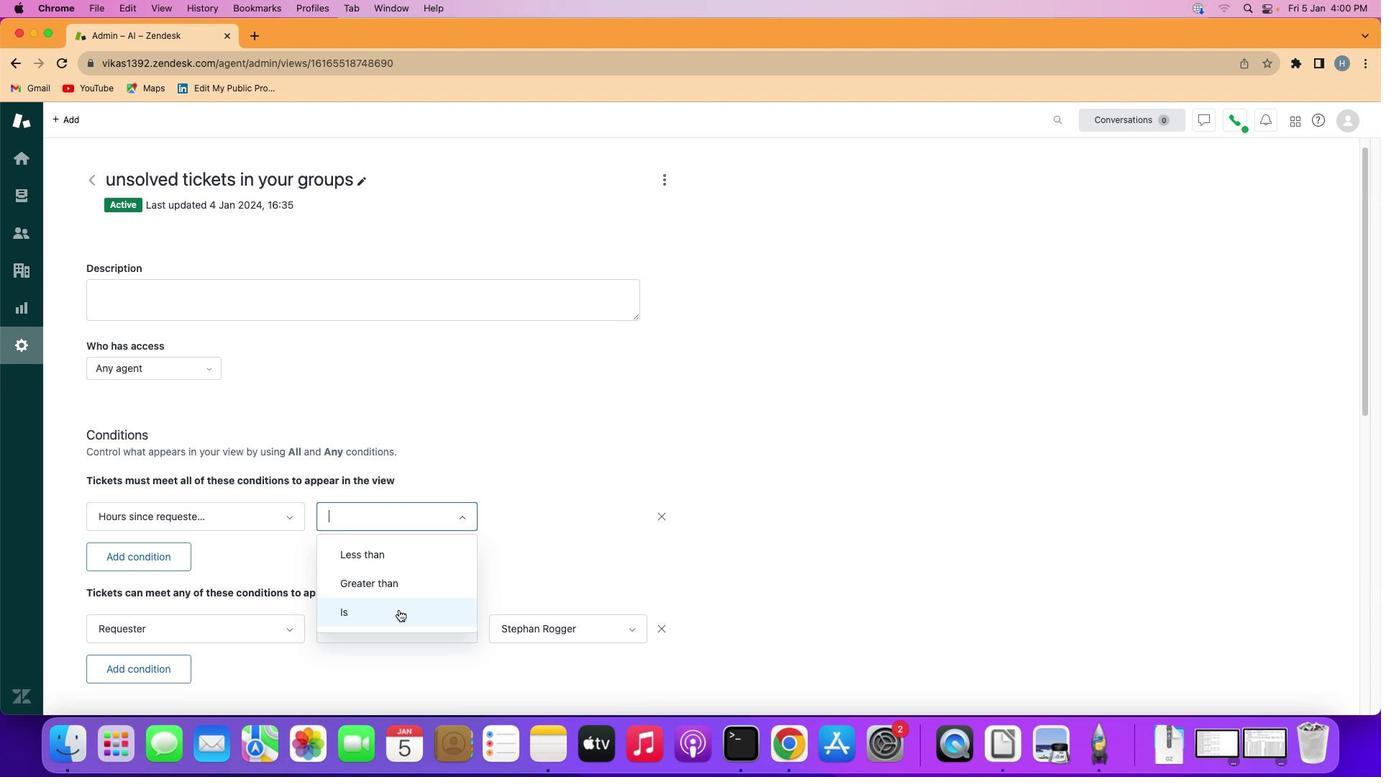 
Action: Mouse pressed left at (409, 616)
Screenshot: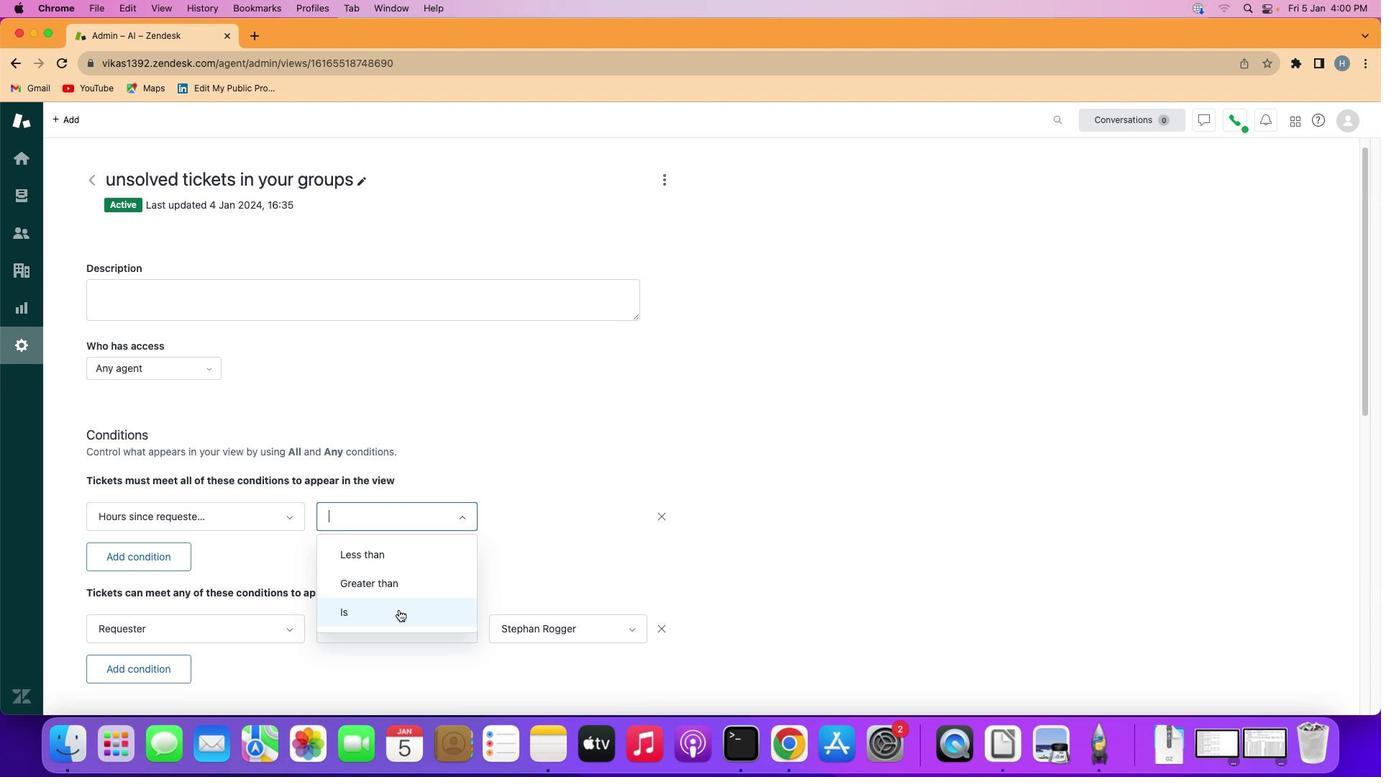 
Action: Mouse moved to (551, 531)
Screenshot: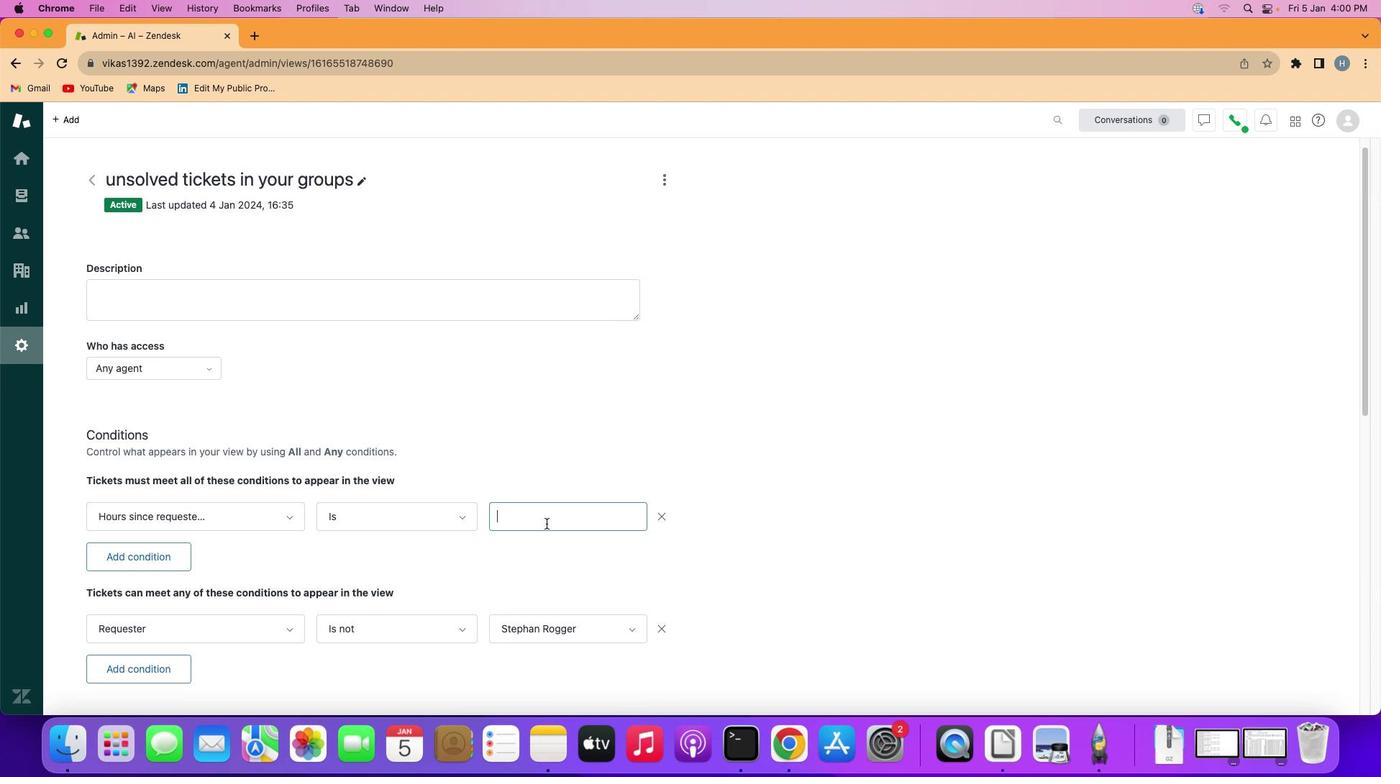 
Action: Mouse pressed left at (551, 531)
Screenshot: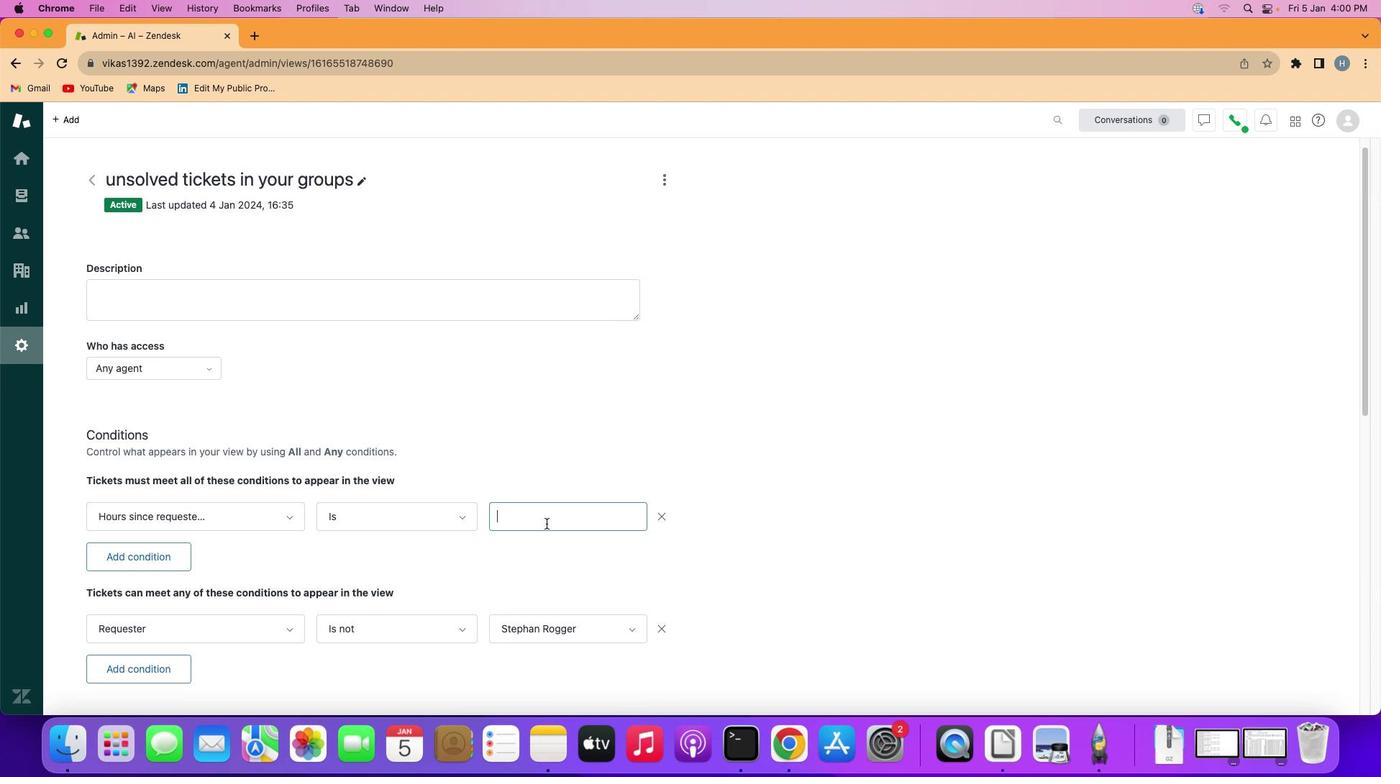 
Action: Key pressed Key.shift'T''w''e''n''t''y'
Screenshot: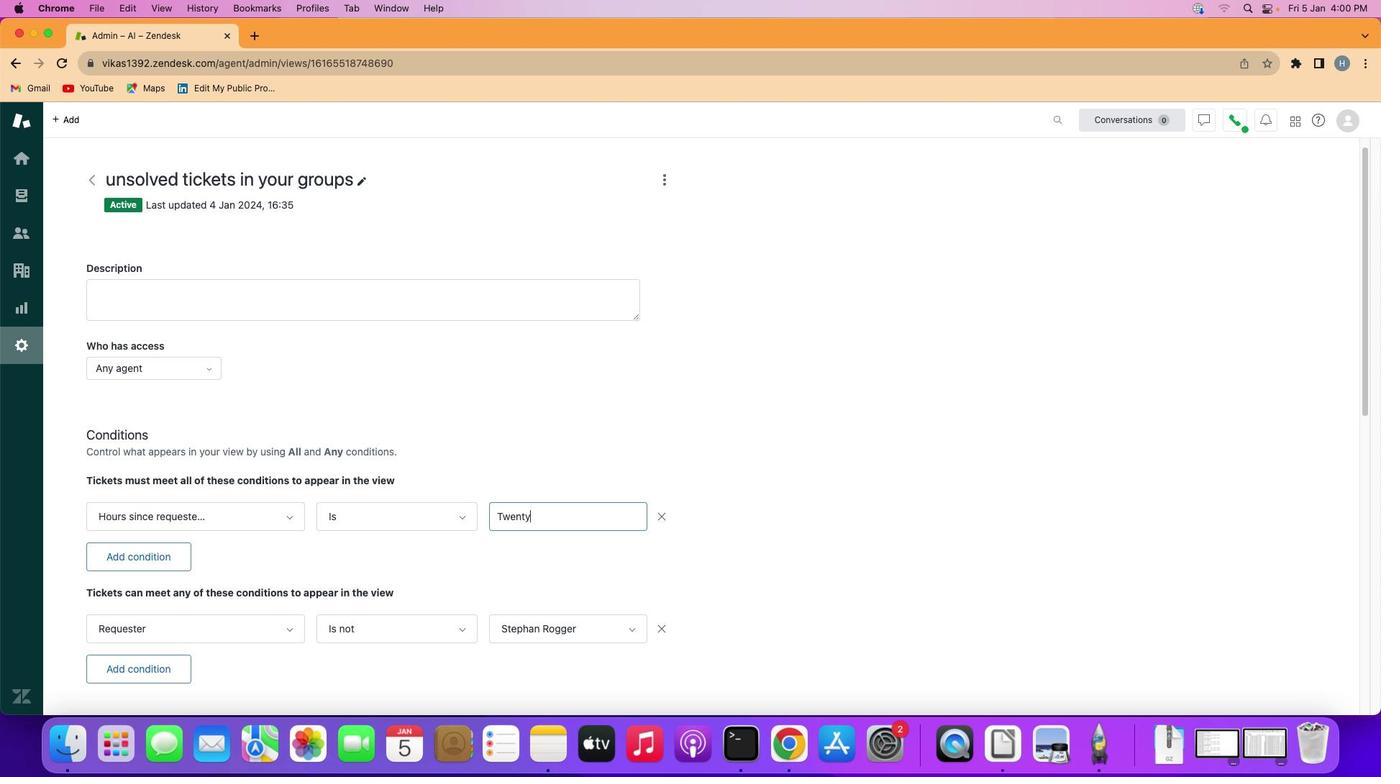 
Action: Mouse moved to (580, 577)
Screenshot: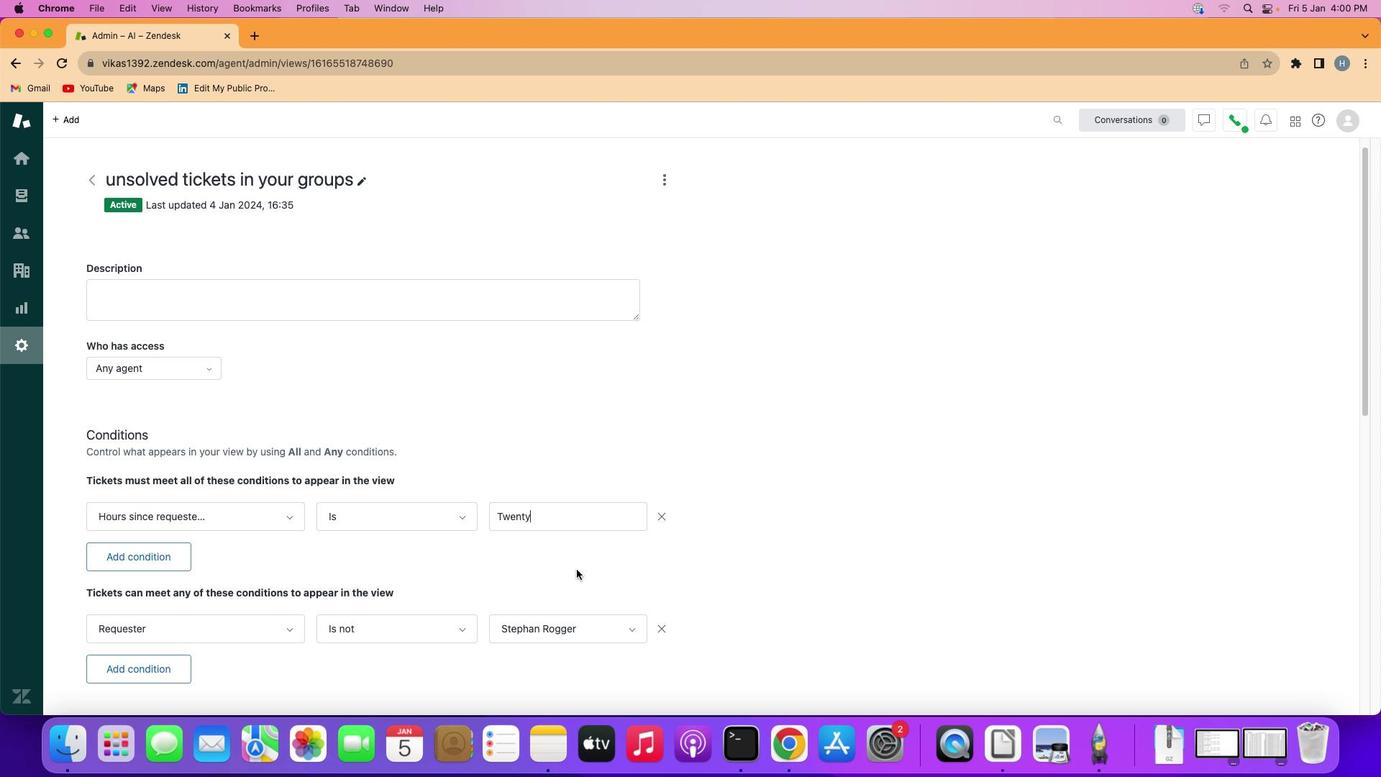 
Action: Mouse pressed left at (580, 577)
Screenshot: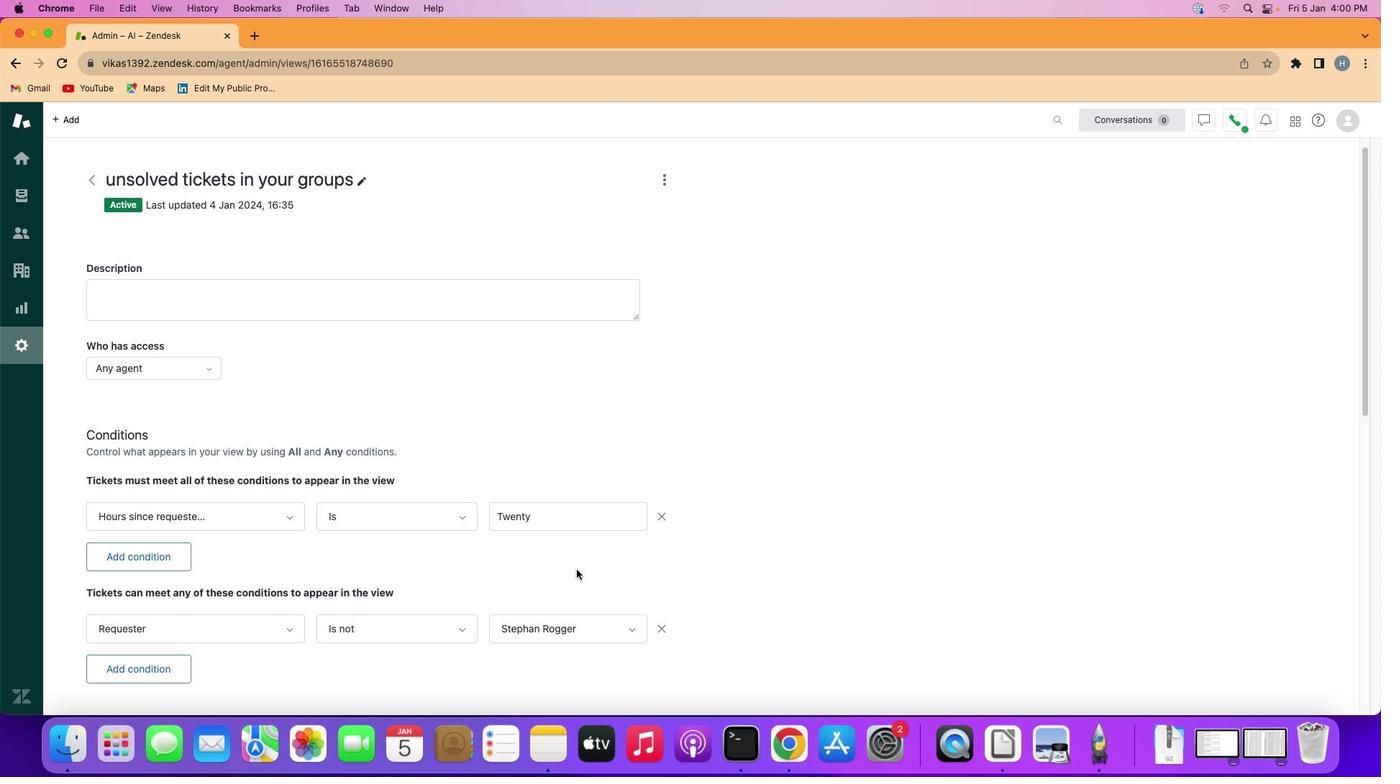 
Action: Mouse moved to (626, 550)
Screenshot: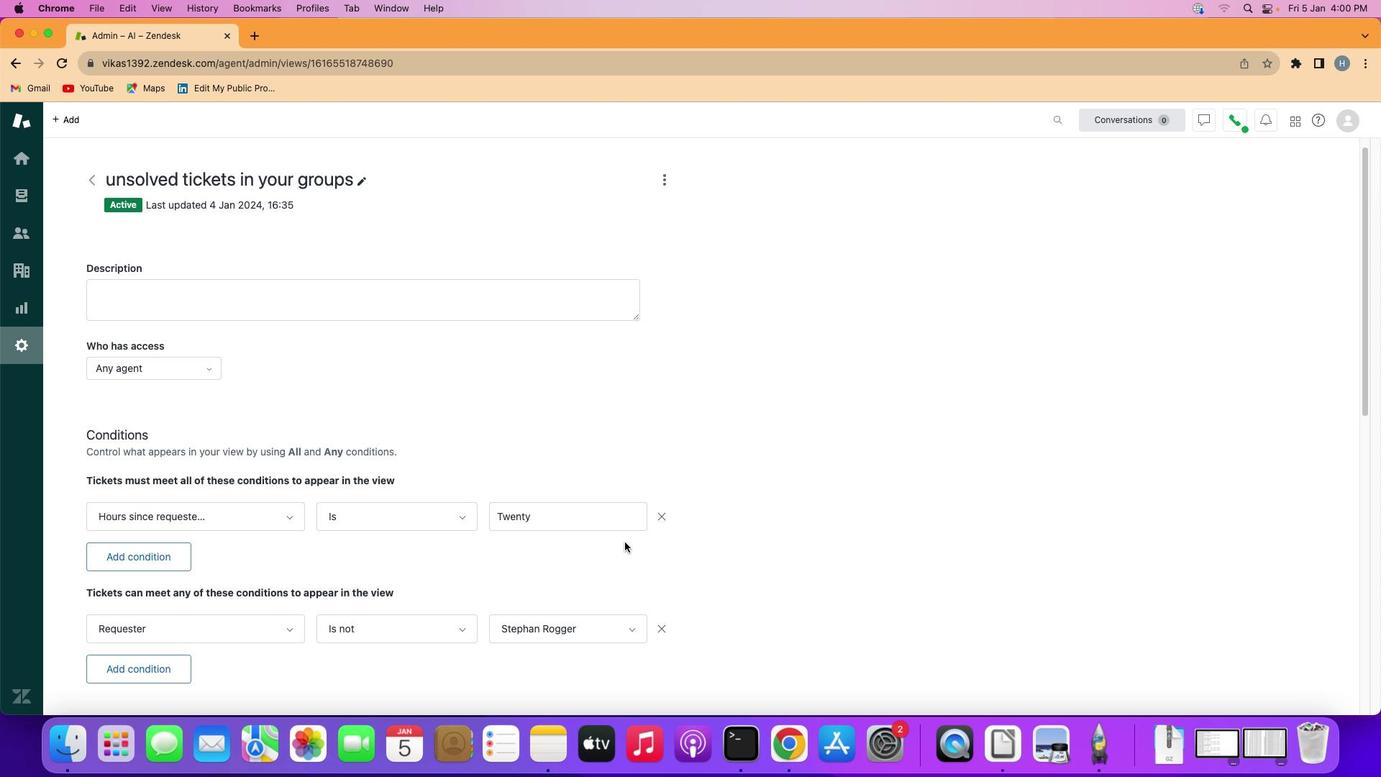 
